 Task: Find connections with filter location San Salvador de Jujuy with filter topic #Automationwith filter profile language Potuguese with filter current company Taj Hotels with filter school Kolkata Jobs with filter industry Leather Product Manufacturing with filter service category Product Marketing with filter keywords title Data Analyst
Action: Mouse moved to (549, 110)
Screenshot: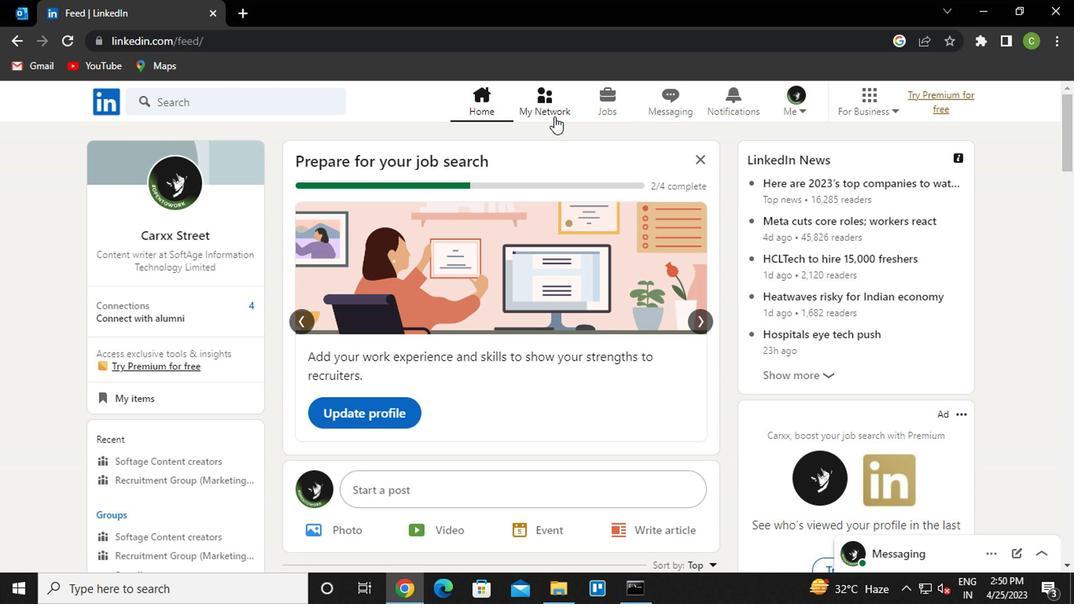 
Action: Mouse pressed left at (549, 110)
Screenshot: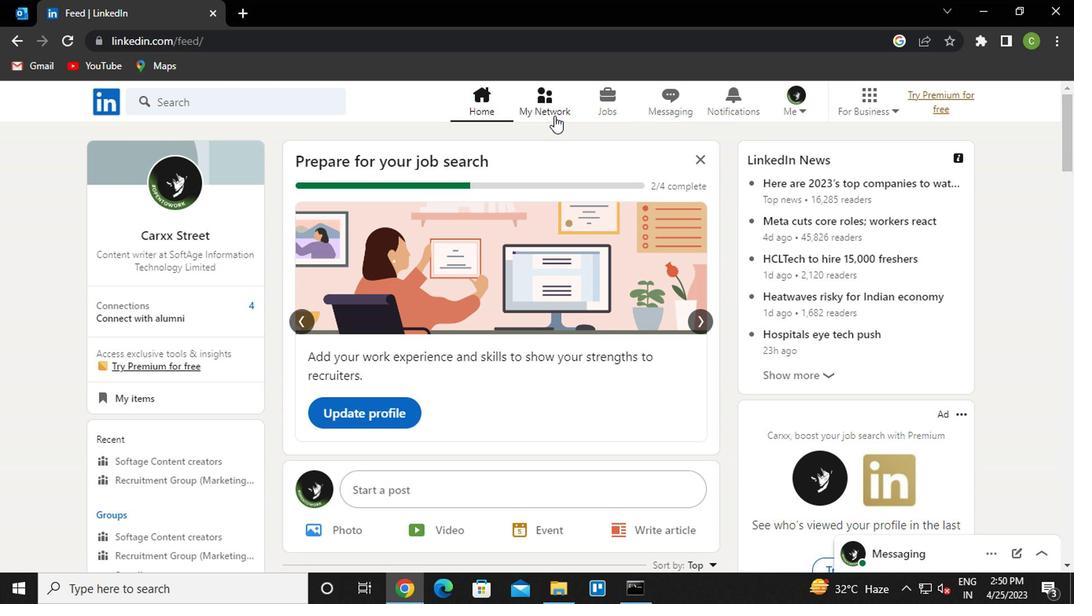 
Action: Mouse moved to (222, 191)
Screenshot: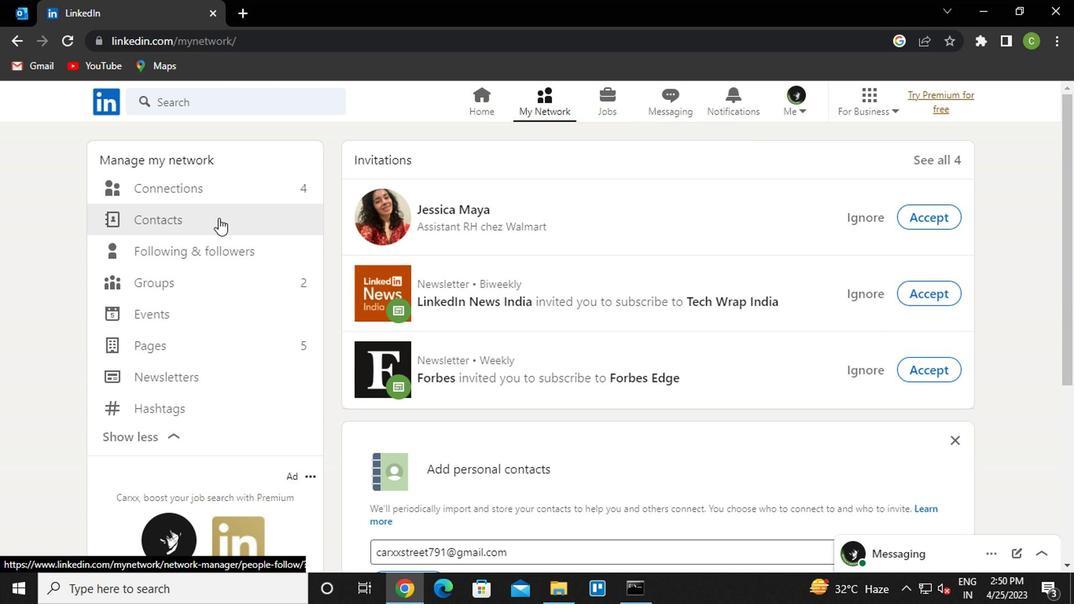 
Action: Mouse pressed left at (222, 191)
Screenshot: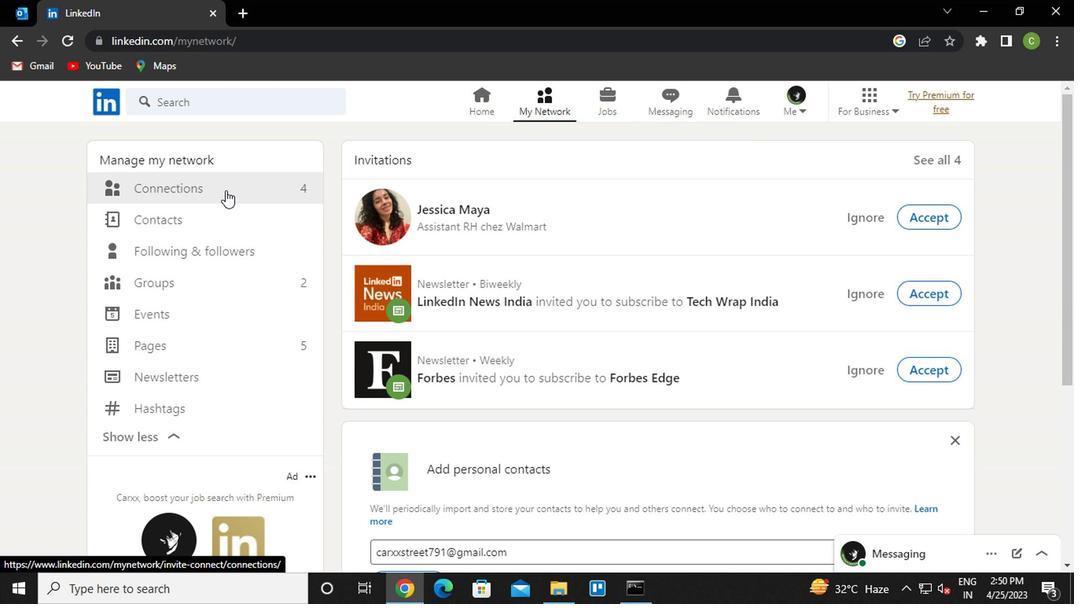 
Action: Mouse moved to (636, 193)
Screenshot: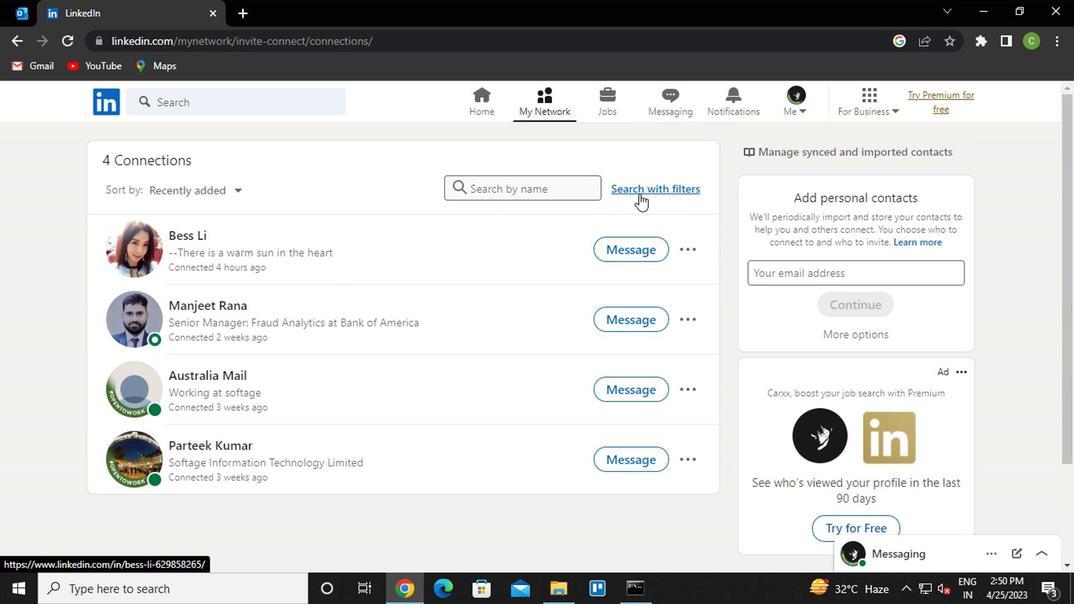 
Action: Mouse pressed left at (636, 193)
Screenshot: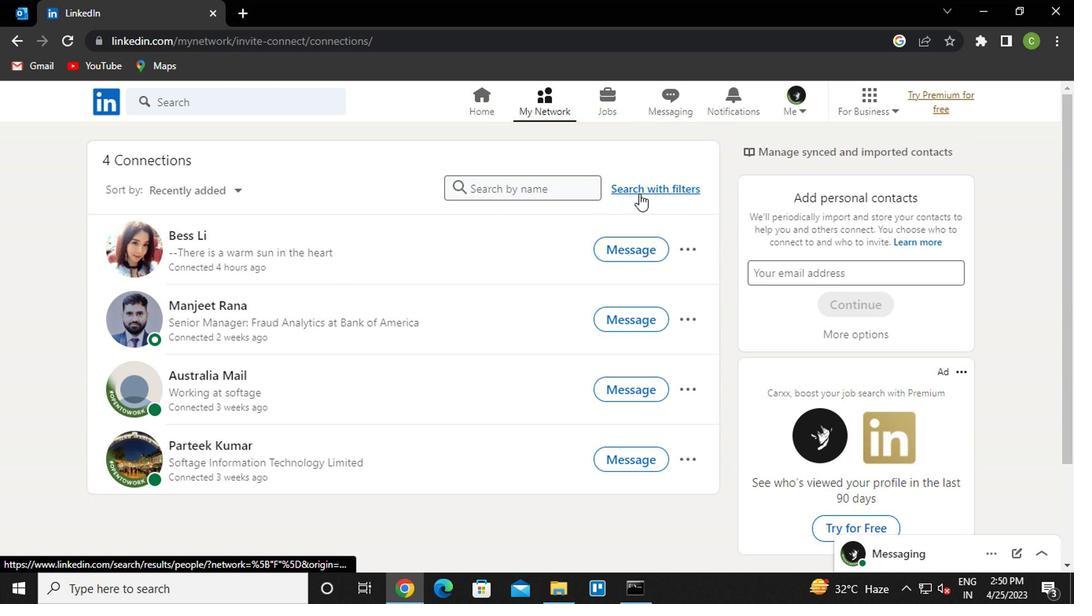 
Action: Mouse moved to (531, 152)
Screenshot: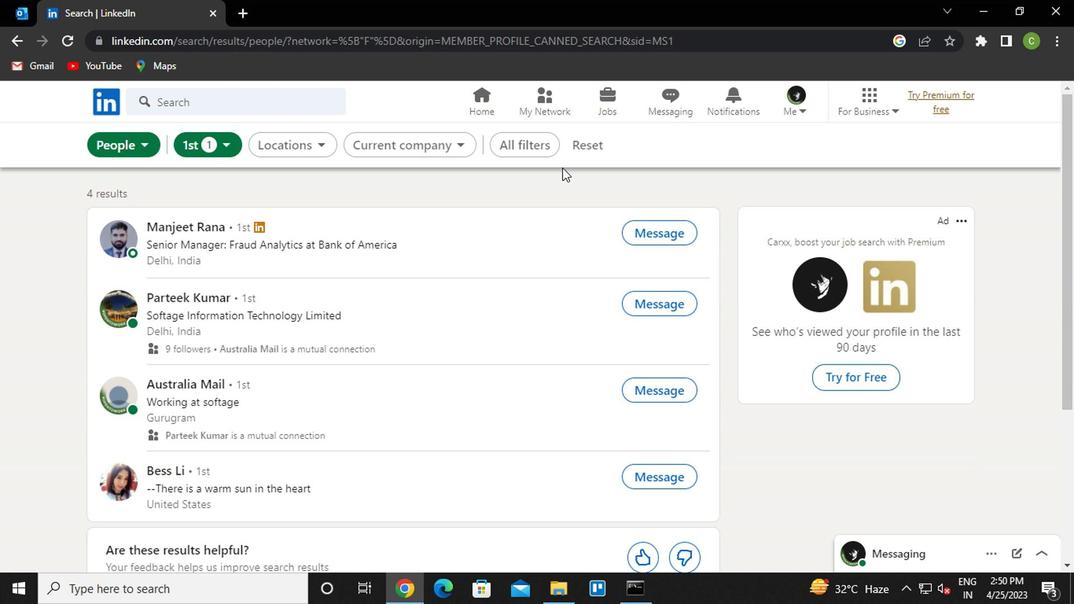 
Action: Mouse pressed left at (531, 152)
Screenshot: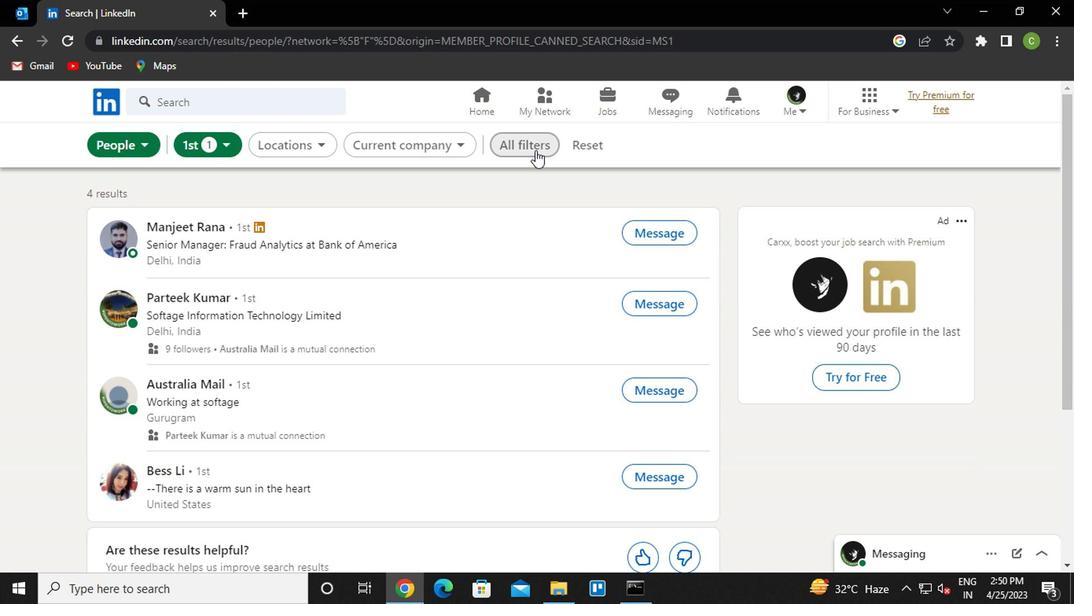 
Action: Mouse moved to (762, 376)
Screenshot: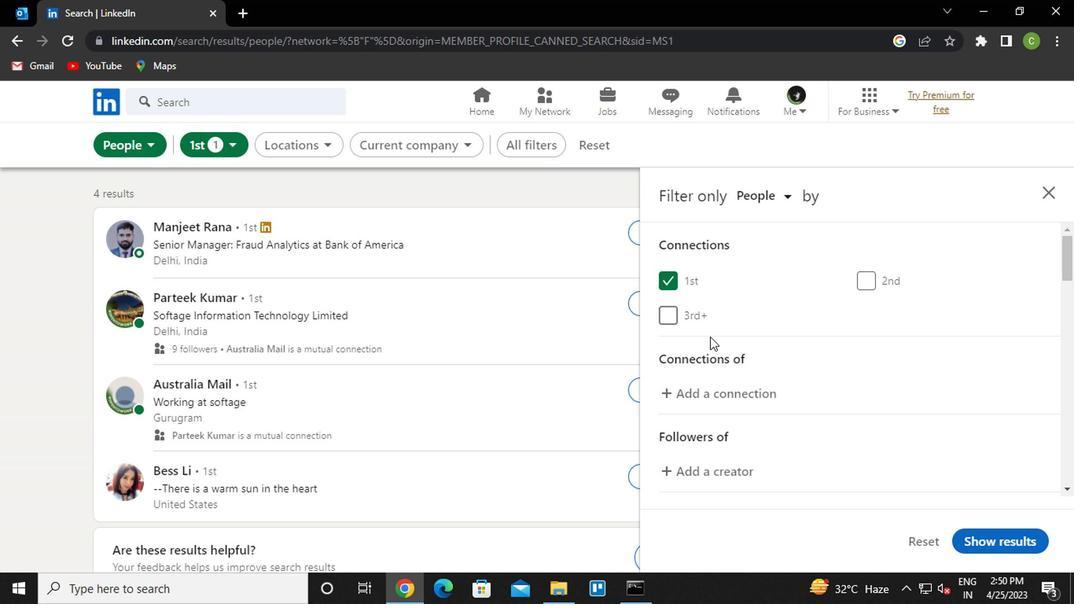 
Action: Mouse scrolled (762, 374) with delta (0, -1)
Screenshot: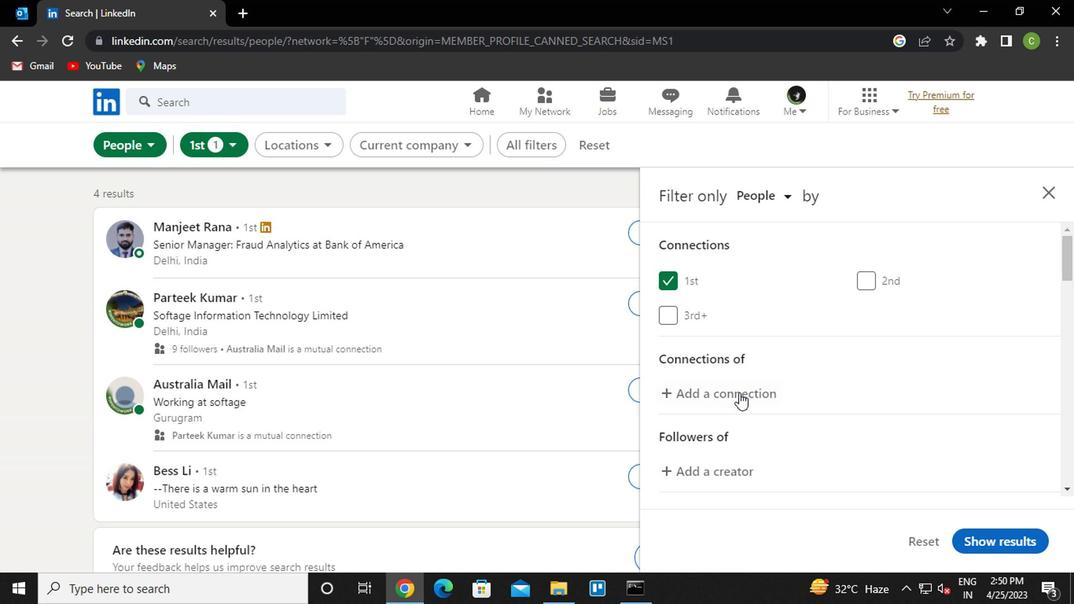 
Action: Mouse scrolled (762, 374) with delta (0, -1)
Screenshot: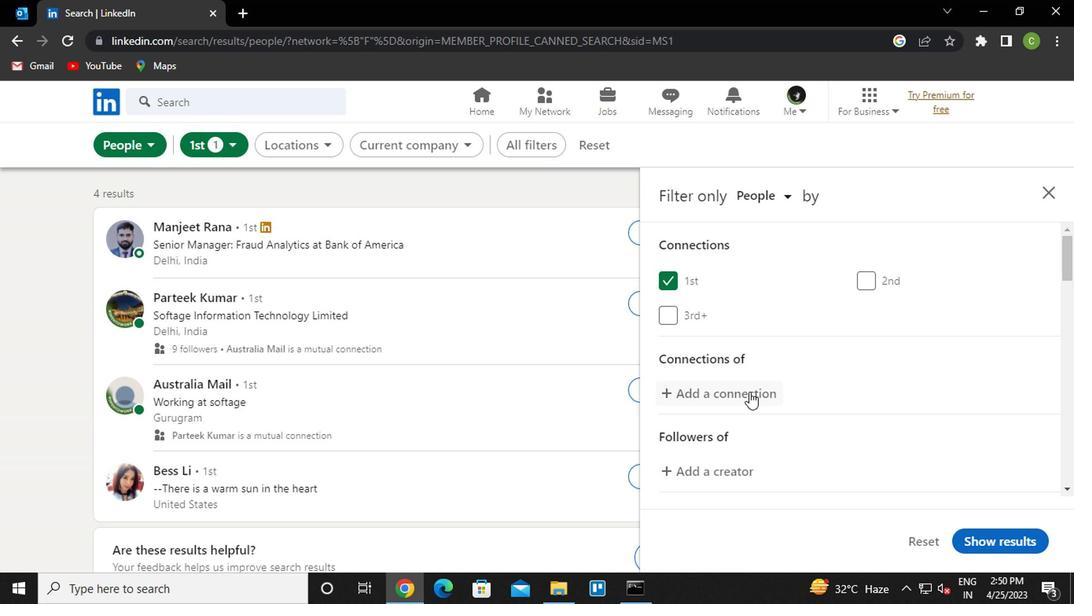 
Action: Mouse moved to (762, 374)
Screenshot: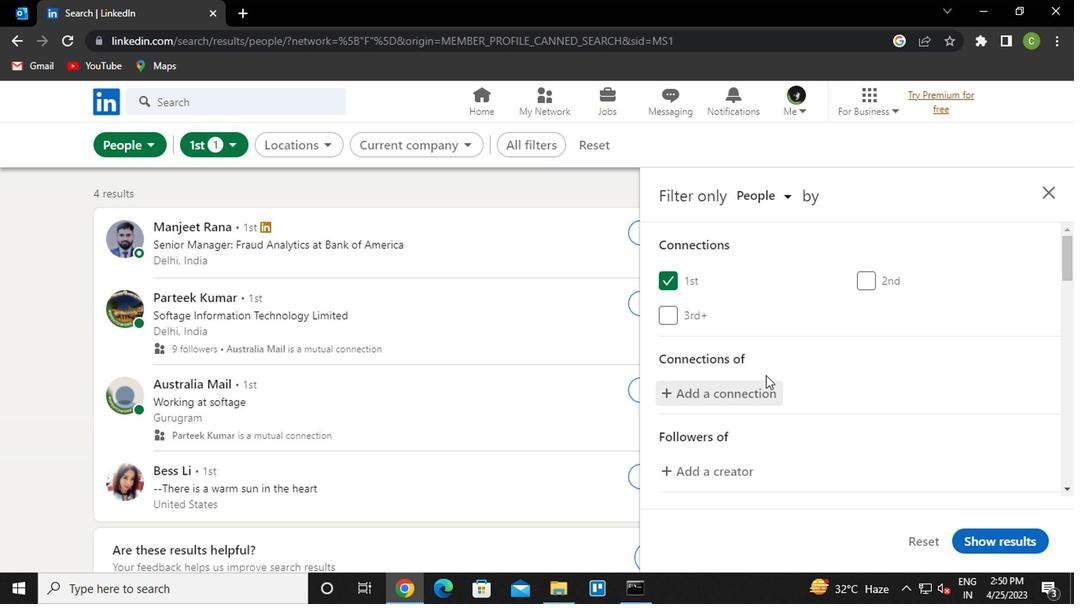 
Action: Mouse scrolled (762, 374) with delta (0, 0)
Screenshot: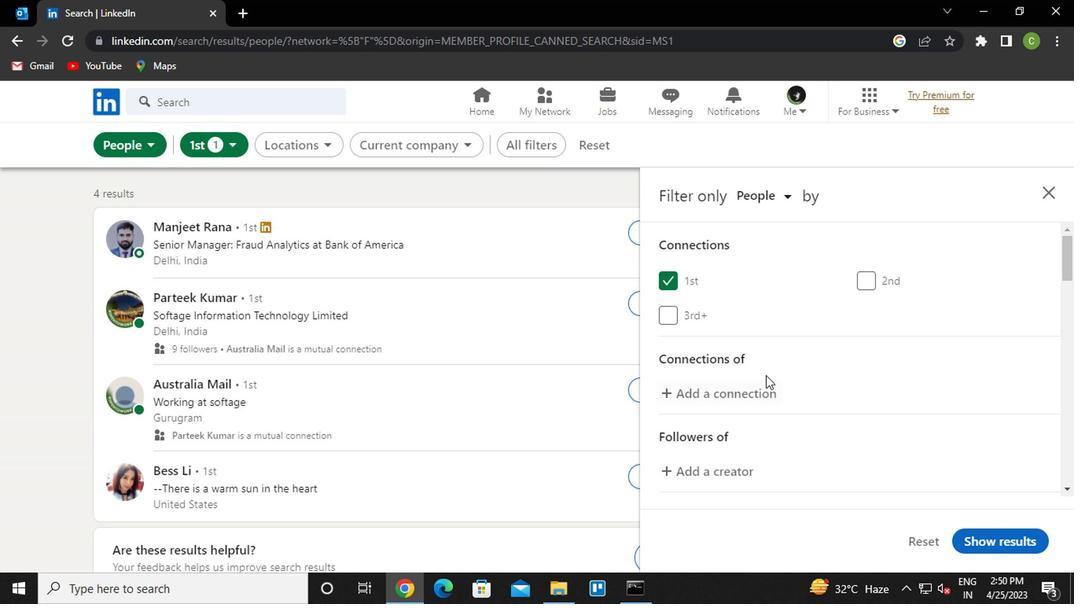 
Action: Mouse moved to (899, 390)
Screenshot: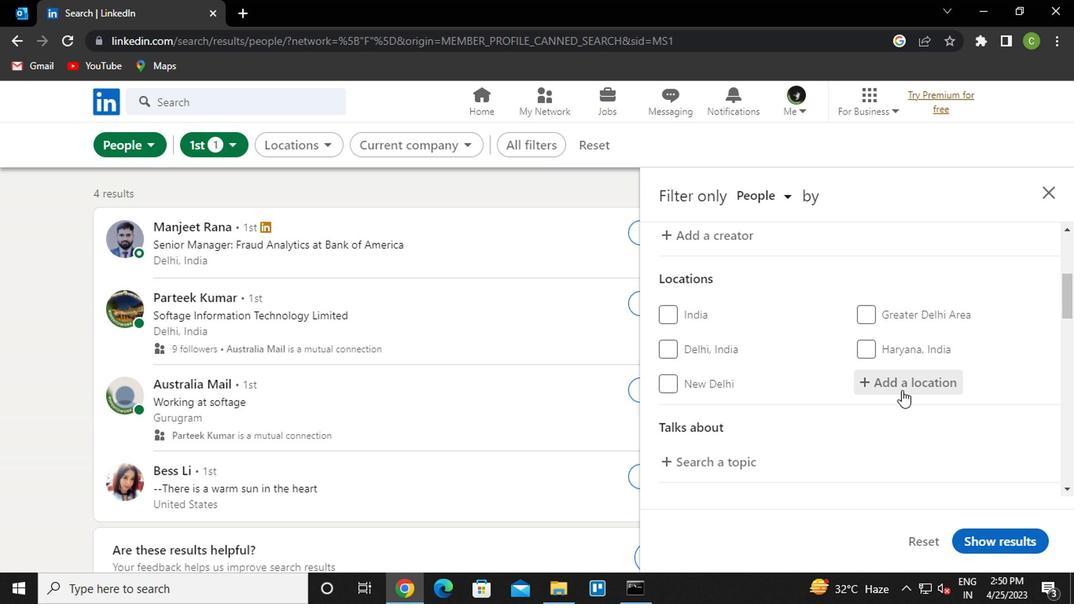
Action: Mouse pressed left at (899, 390)
Screenshot: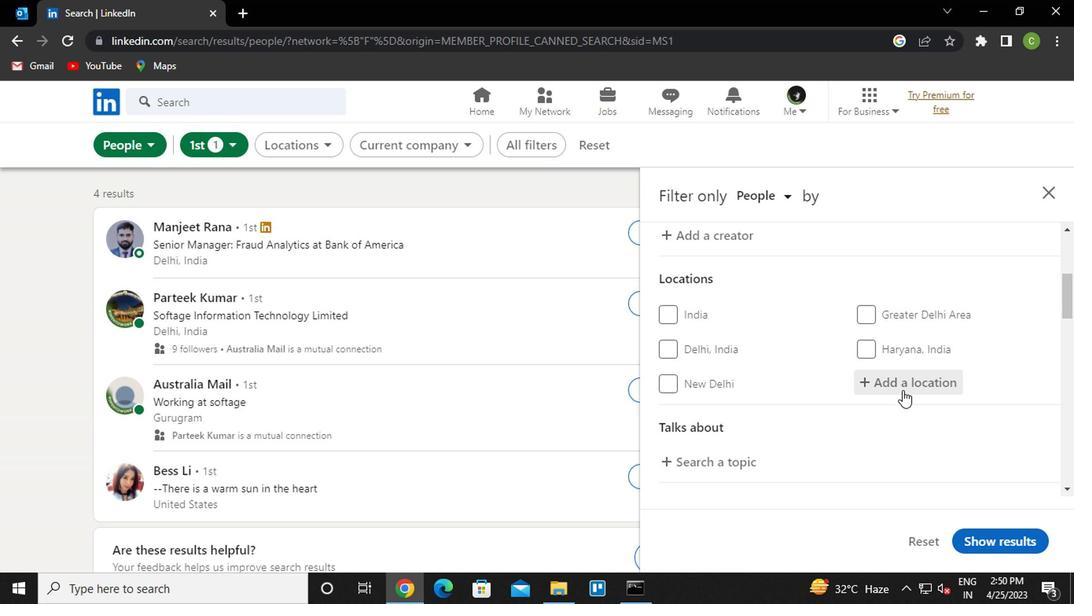 
Action: Mouse moved to (725, 505)
Screenshot: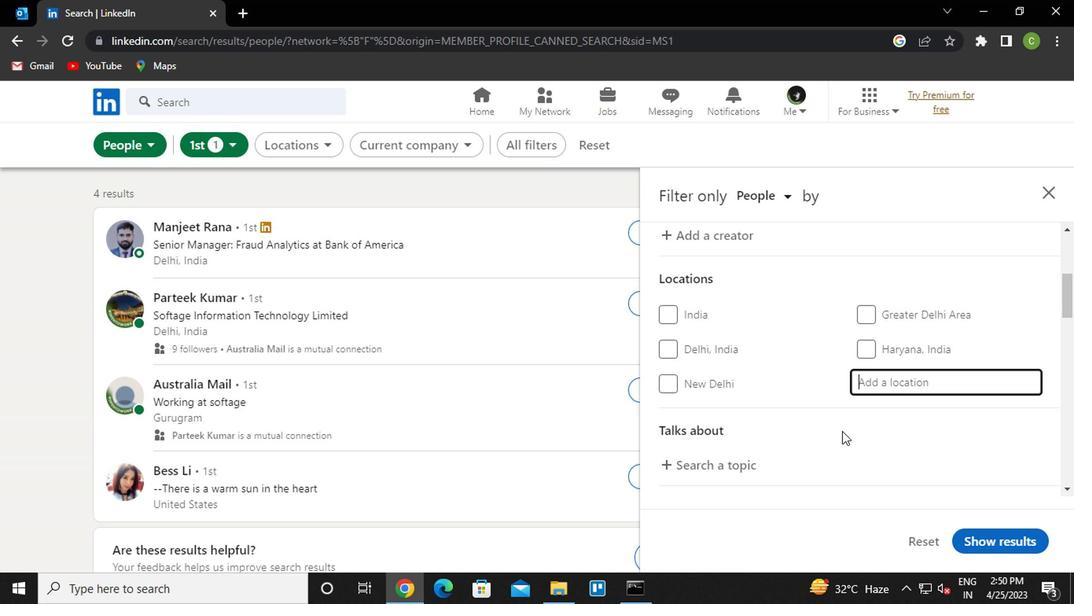 
Action: Key pressed san<Key.space>salva<Key.down><Key.enter>
Screenshot: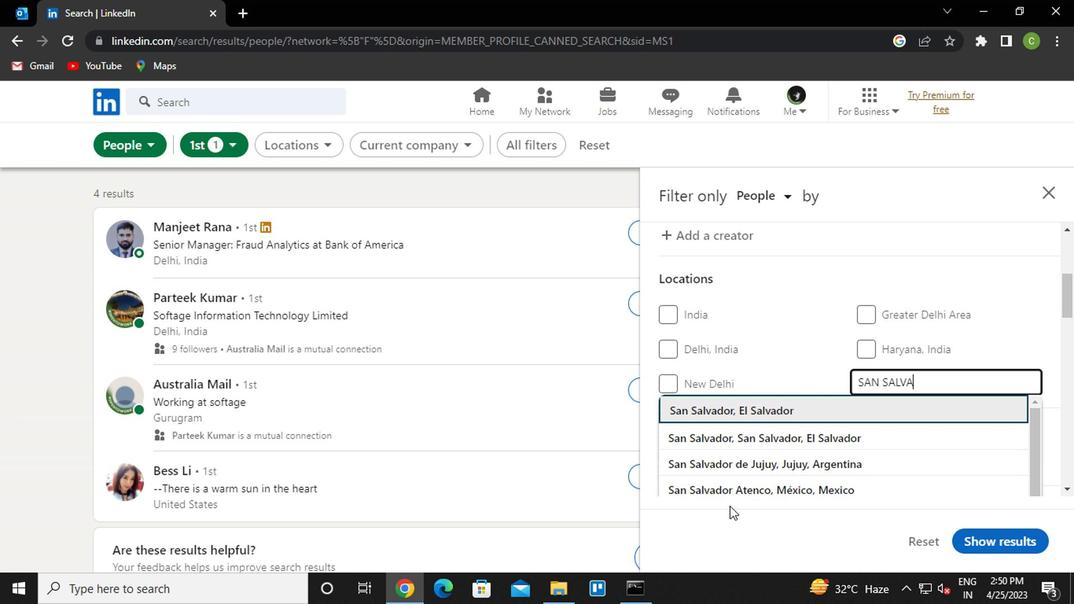 
Action: Mouse moved to (803, 447)
Screenshot: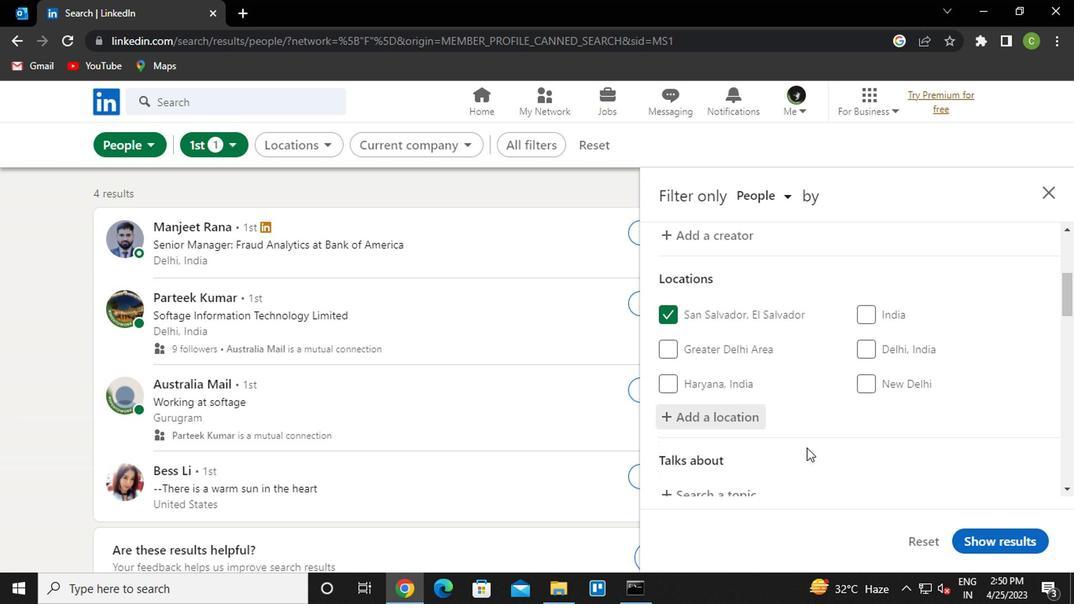 
Action: Mouse scrolled (803, 446) with delta (0, 0)
Screenshot: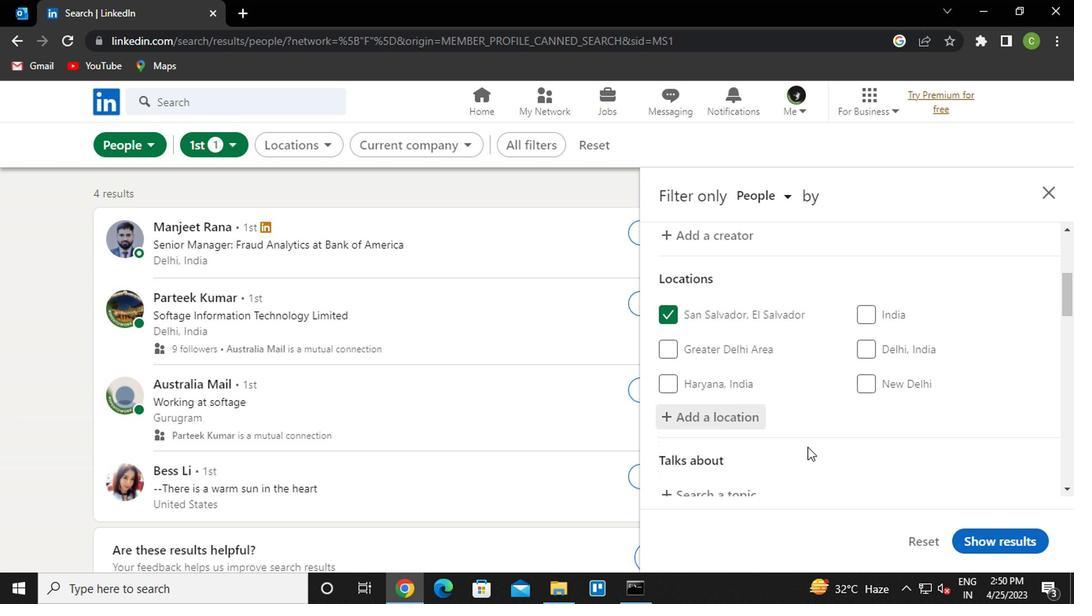 
Action: Mouse moved to (708, 414)
Screenshot: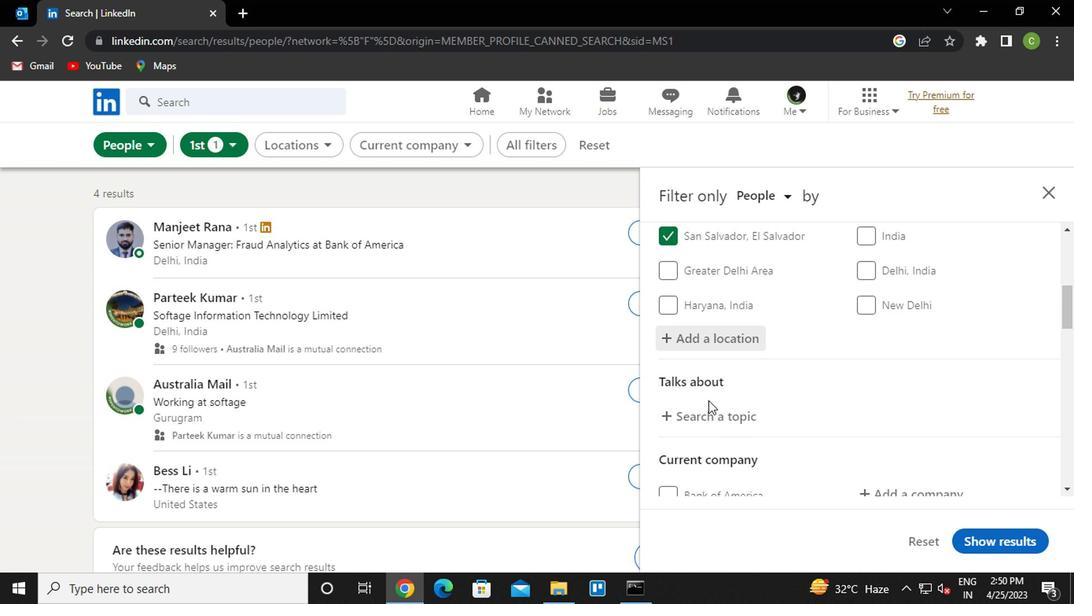 
Action: Mouse pressed left at (708, 414)
Screenshot: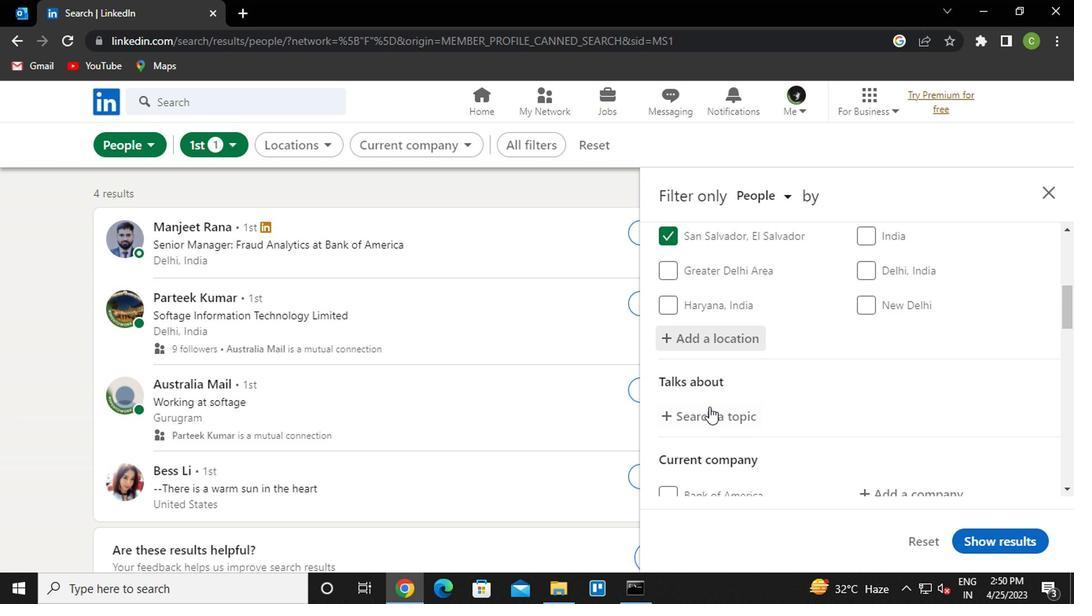 
Action: Mouse moved to (694, 425)
Screenshot: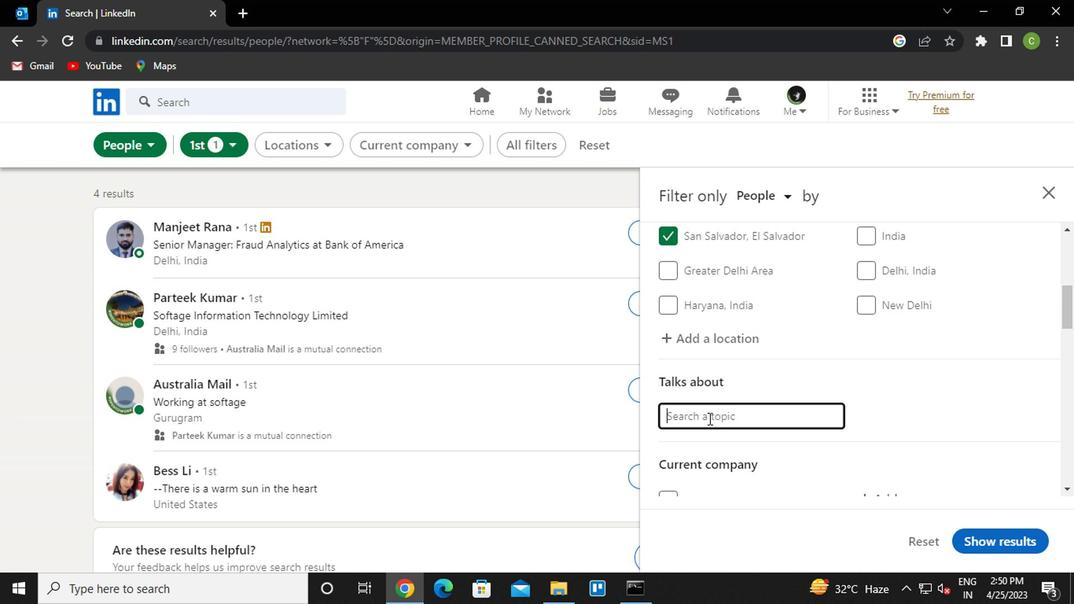 
Action: Key pressed <Key.caps_lock>
Screenshot: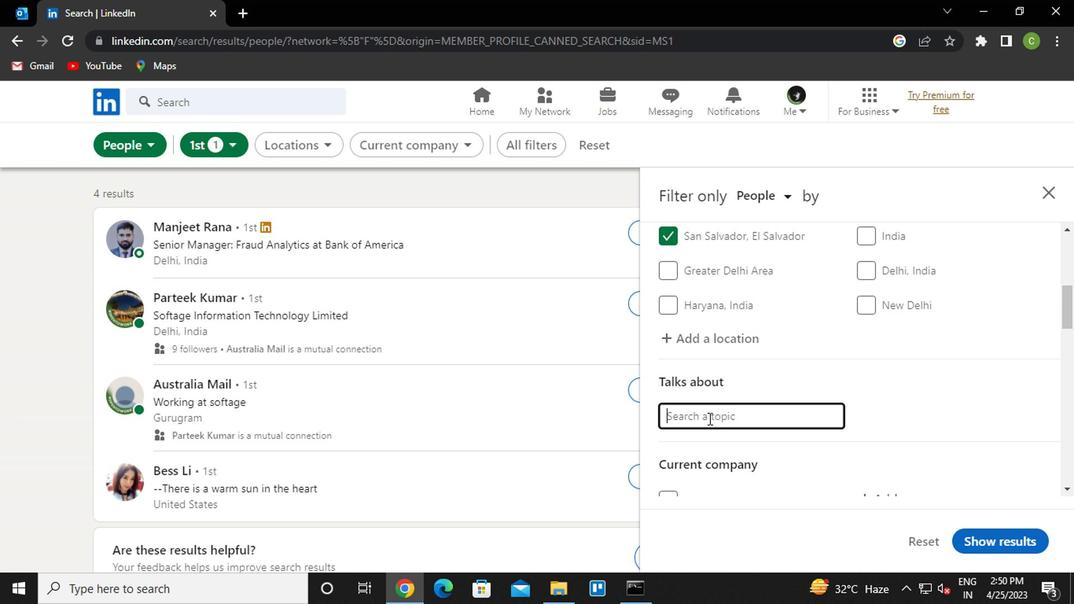 
Action: Mouse moved to (691, 427)
Screenshot: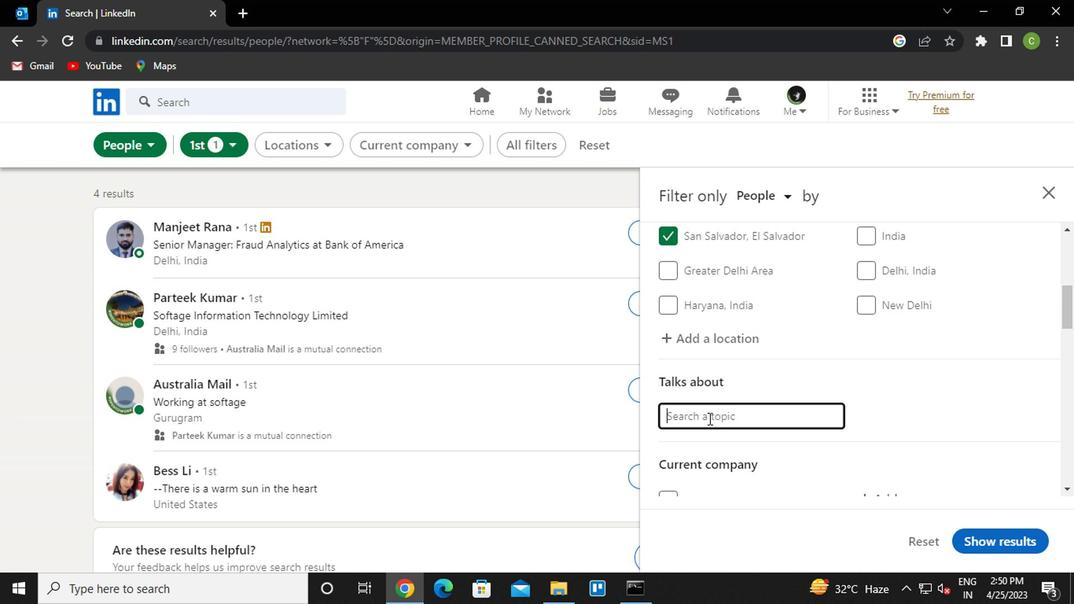 
Action: Key pressed automation<Key.down><Key.enter>
Screenshot: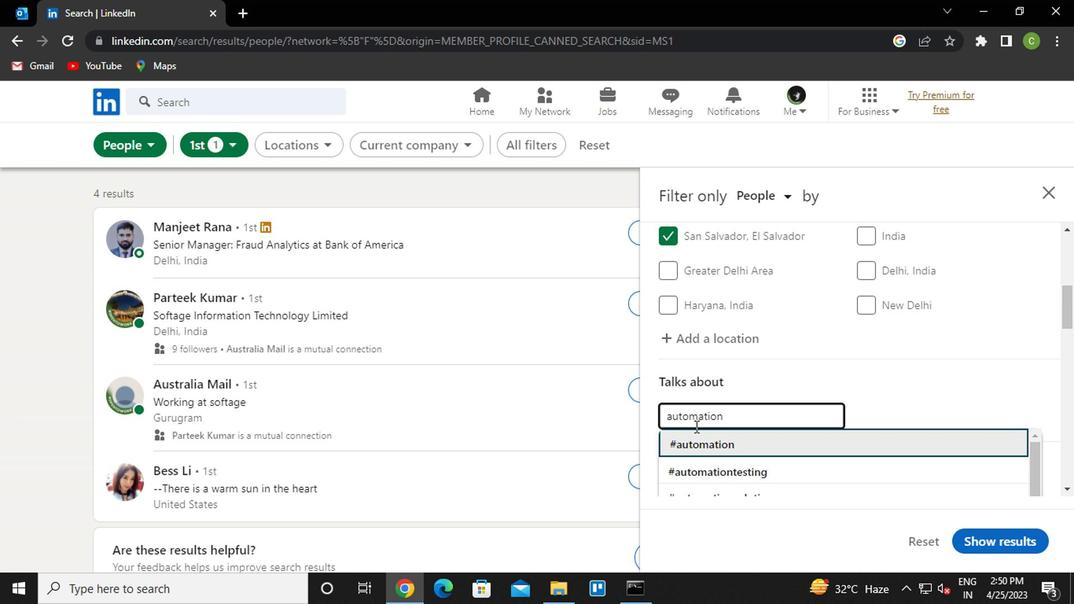 
Action: Mouse moved to (786, 420)
Screenshot: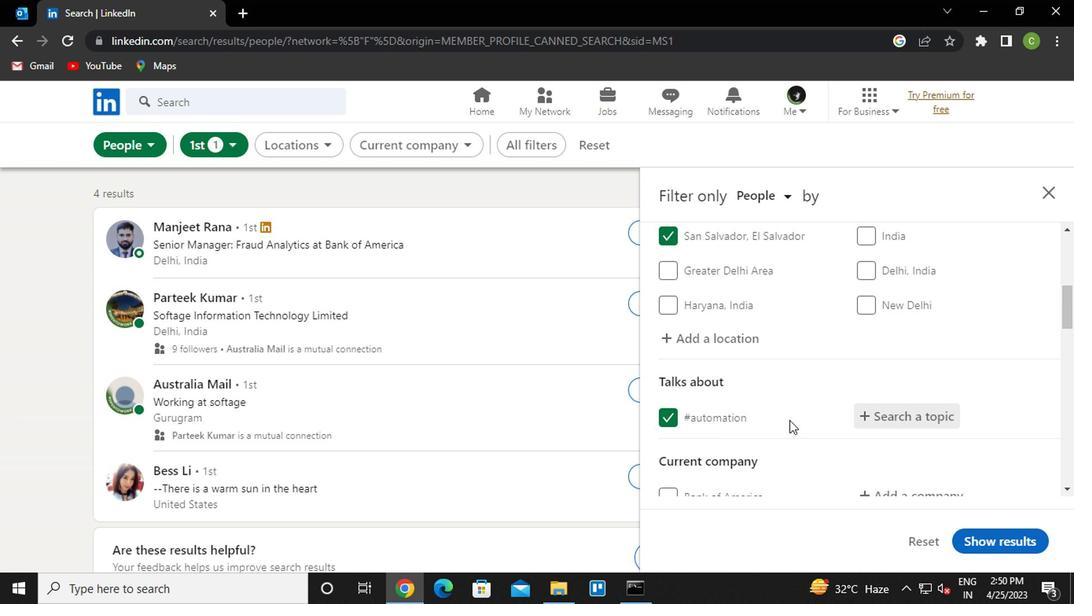 
Action: Mouse scrolled (786, 419) with delta (0, 0)
Screenshot: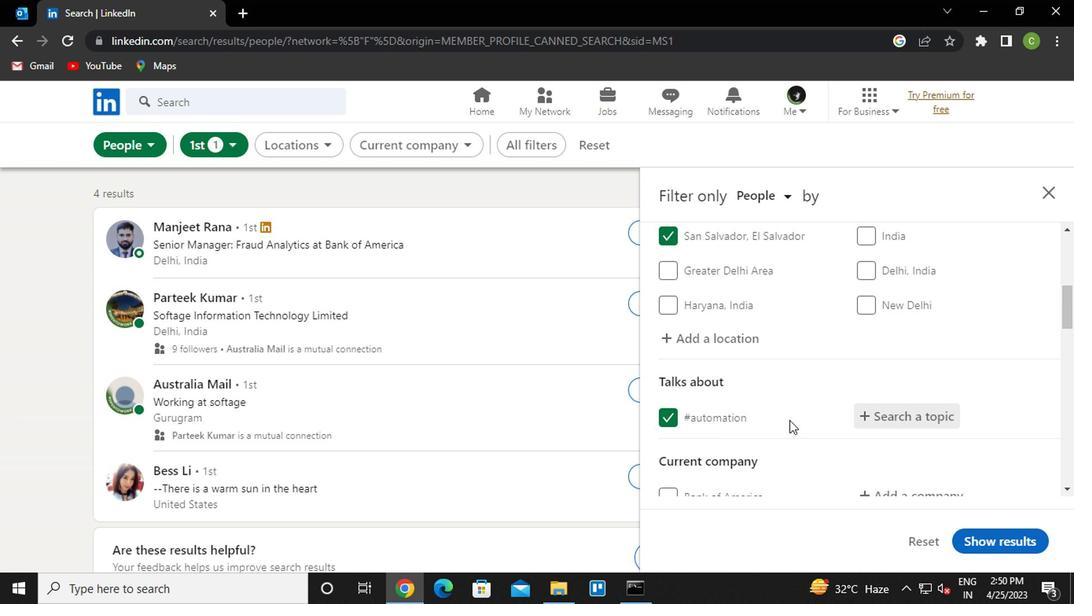 
Action: Mouse moved to (787, 420)
Screenshot: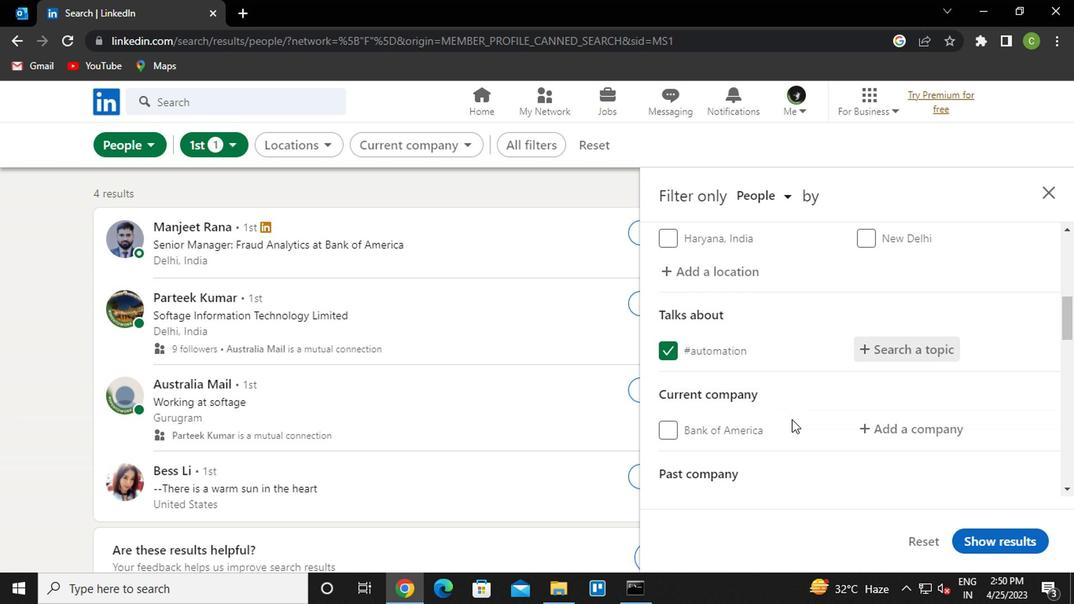 
Action: Mouse scrolled (787, 419) with delta (0, 0)
Screenshot: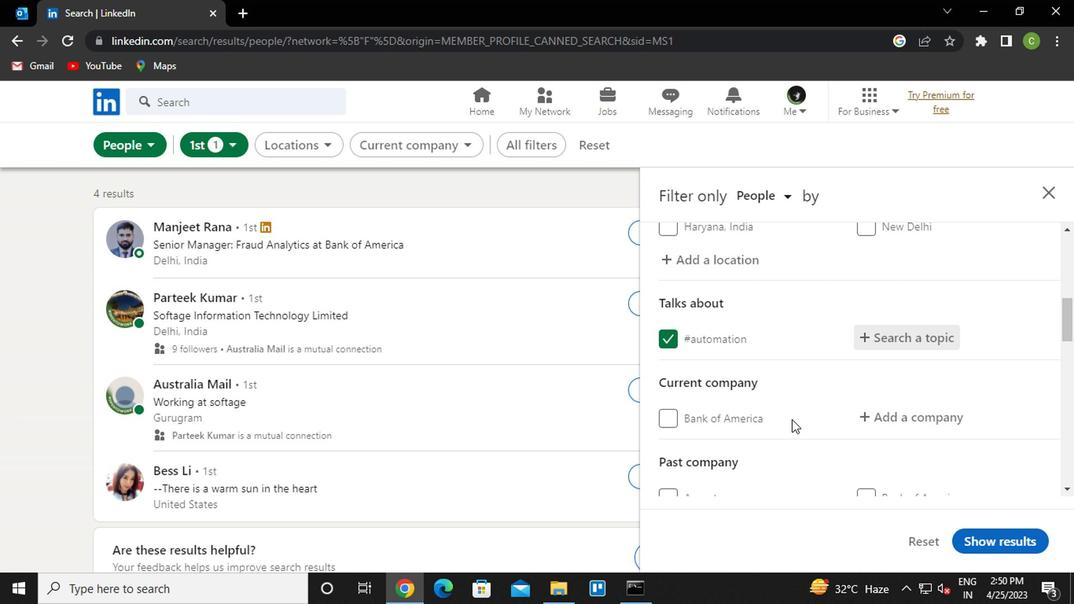 
Action: Mouse moved to (910, 344)
Screenshot: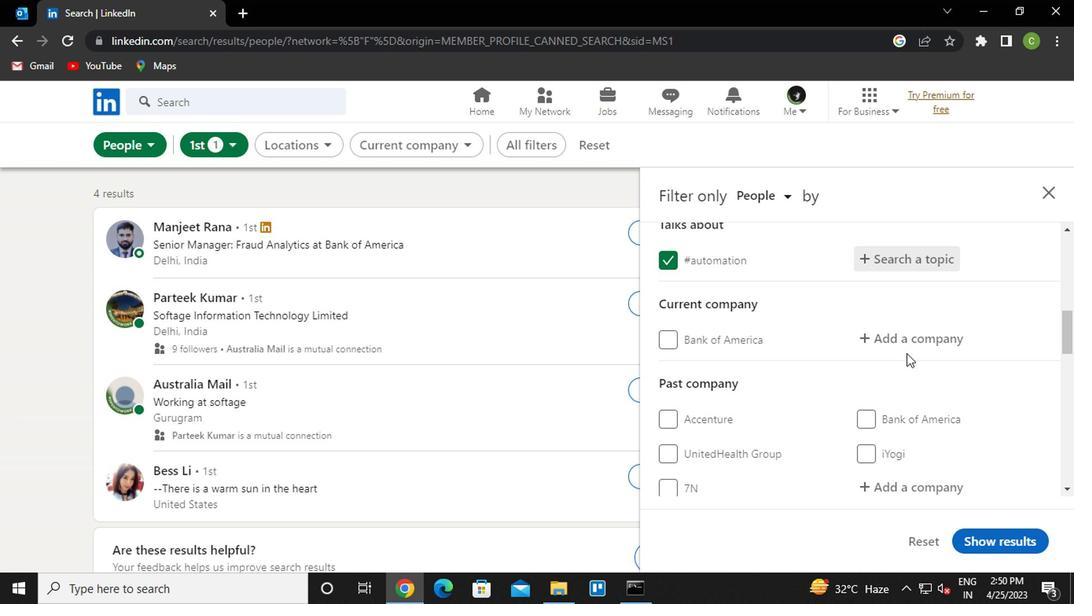 
Action: Mouse pressed left at (910, 344)
Screenshot: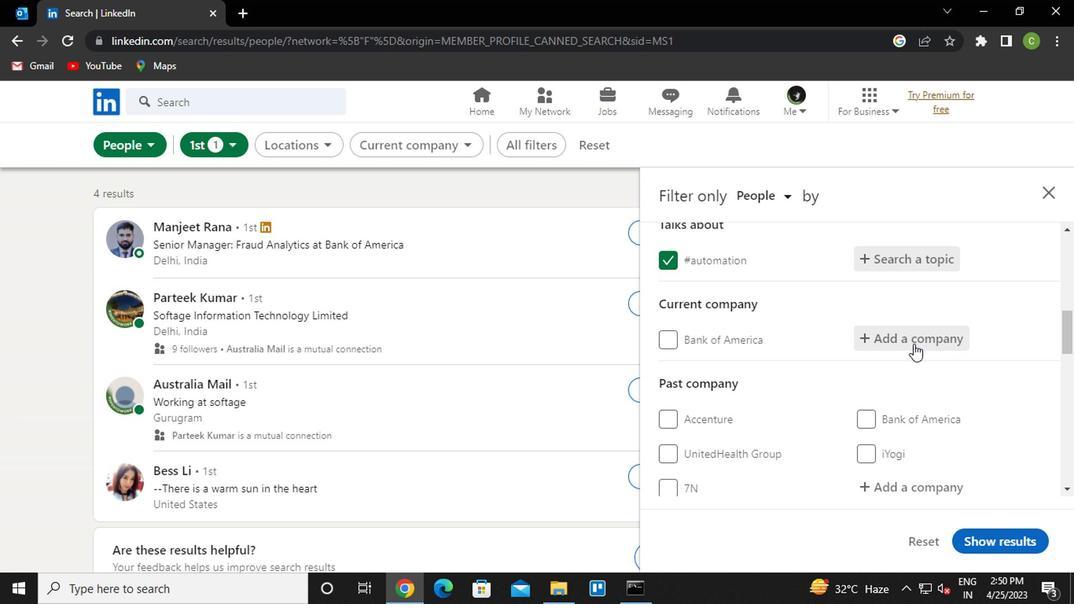 
Action: Mouse moved to (888, 358)
Screenshot: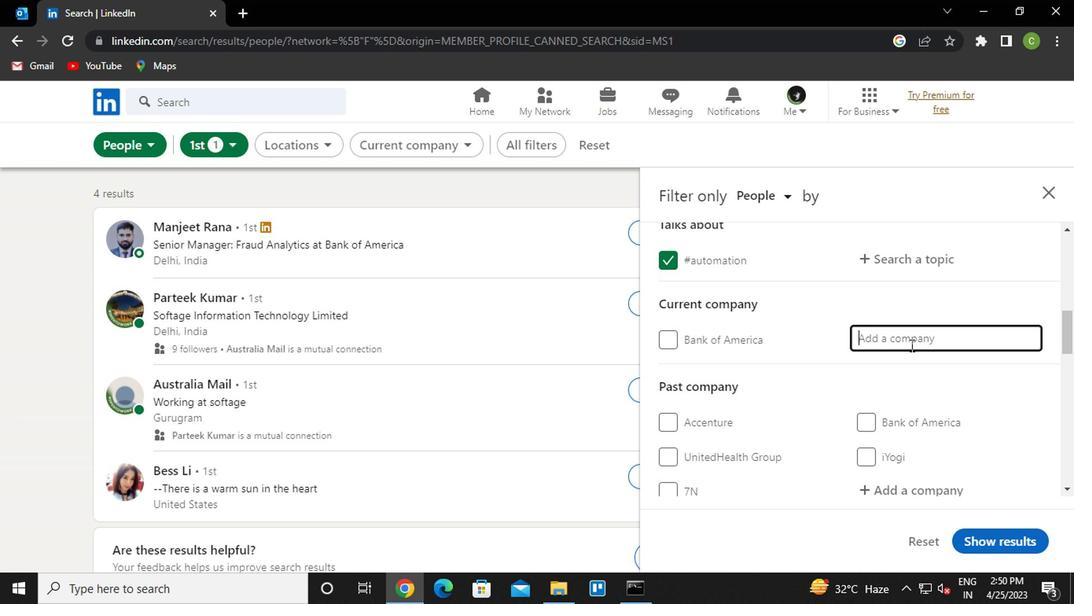 
Action: Key pressed taj<Key.space>hote<Key.down><Key.enter>
Screenshot: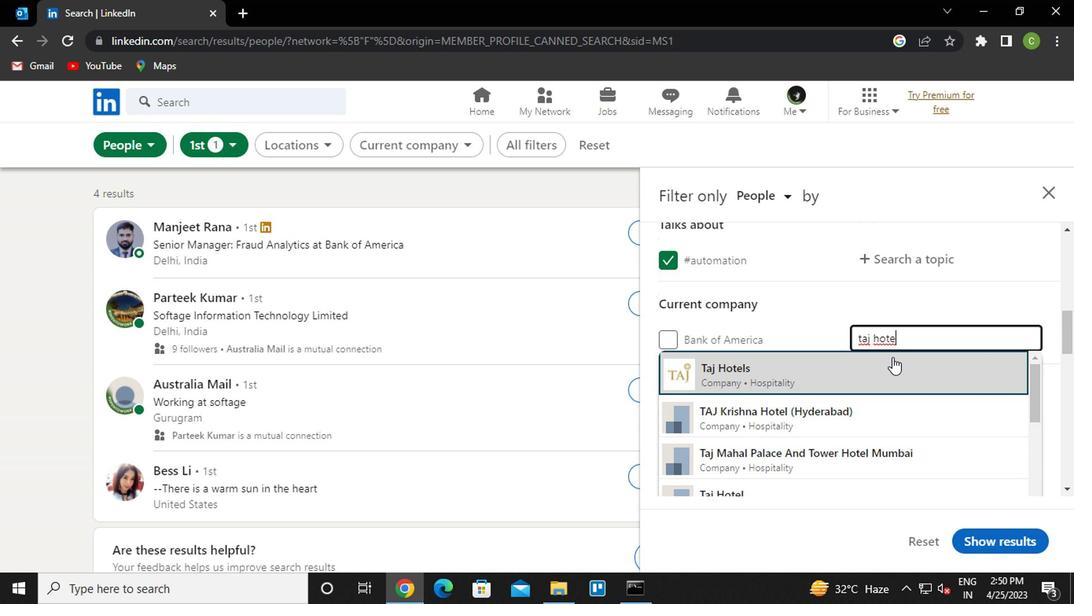 
Action: Mouse moved to (890, 369)
Screenshot: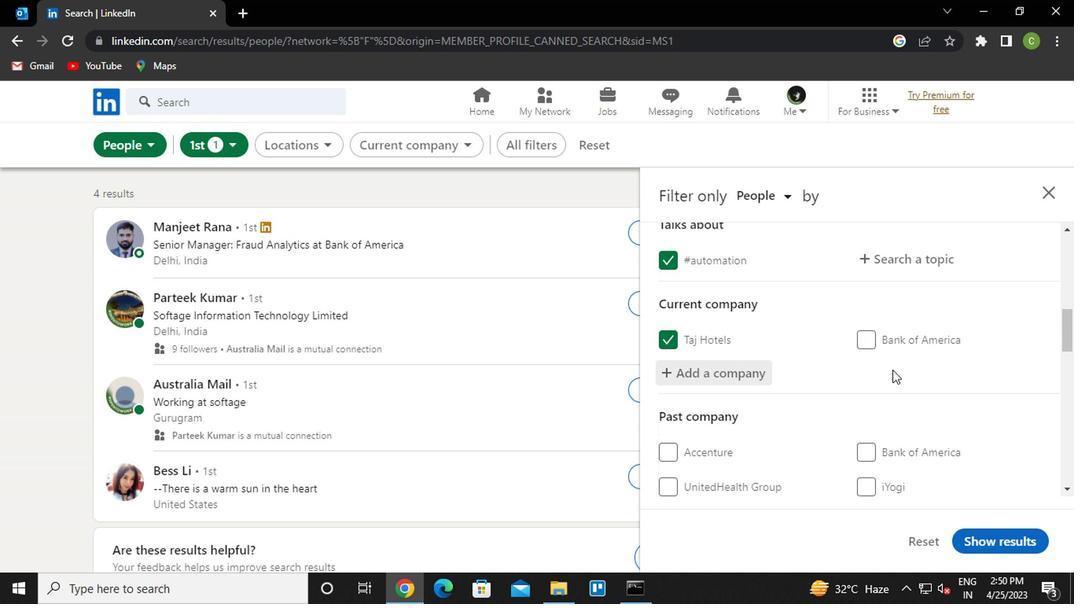 
Action: Mouse scrolled (890, 368) with delta (0, -1)
Screenshot: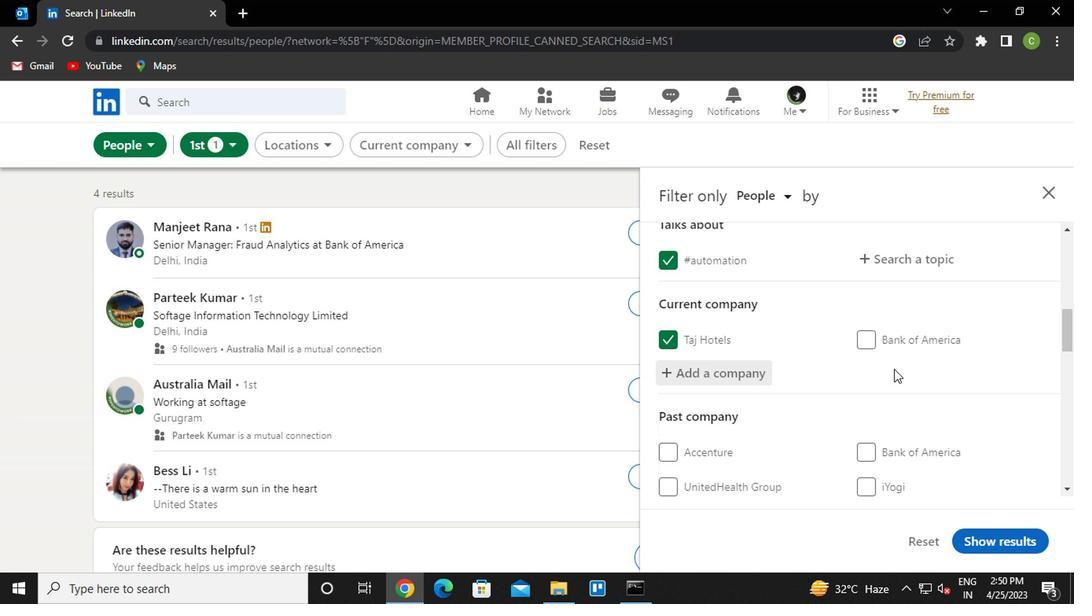 
Action: Mouse moved to (805, 432)
Screenshot: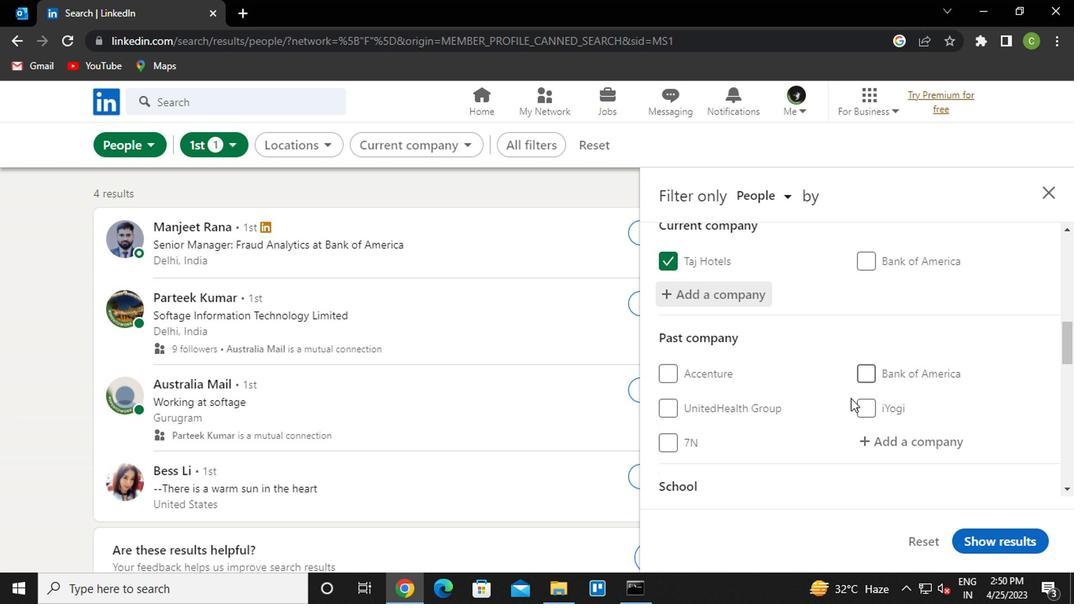 
Action: Mouse scrolled (805, 431) with delta (0, 0)
Screenshot: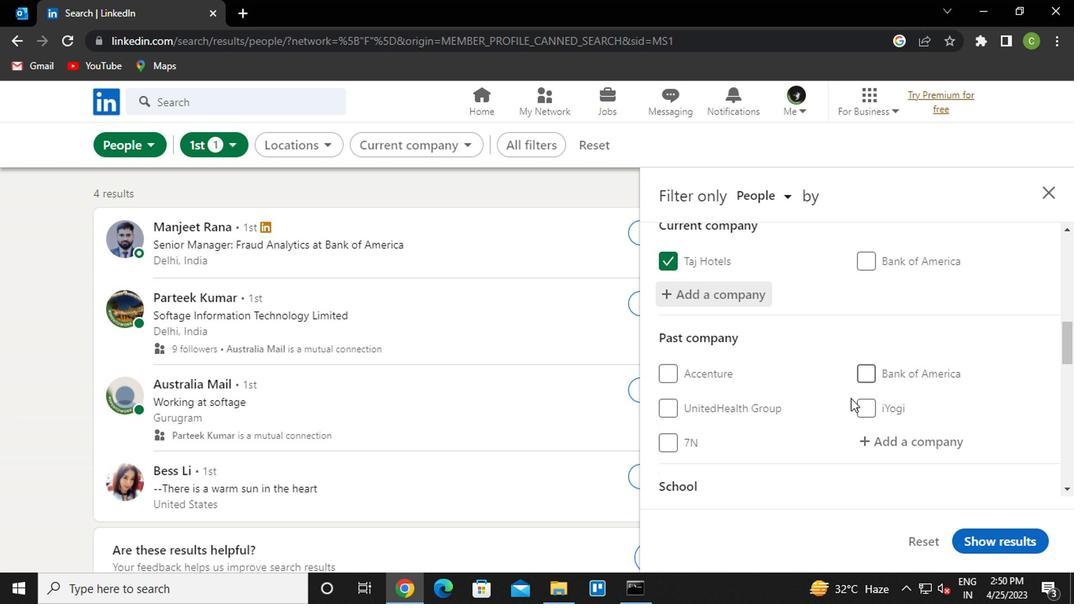 
Action: Mouse moved to (803, 433)
Screenshot: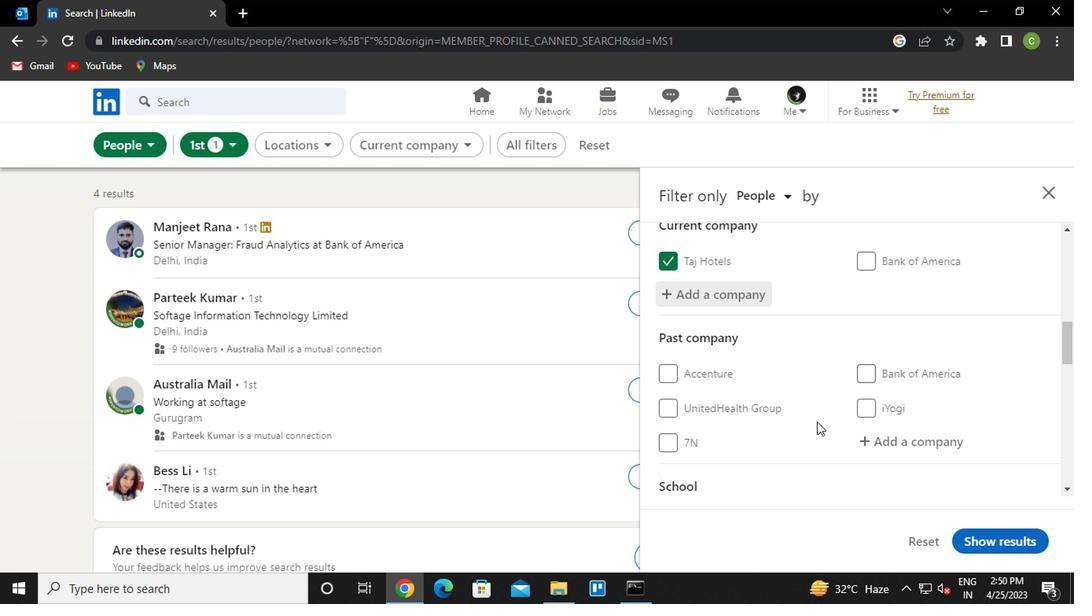
Action: Mouse scrolled (803, 433) with delta (0, 0)
Screenshot: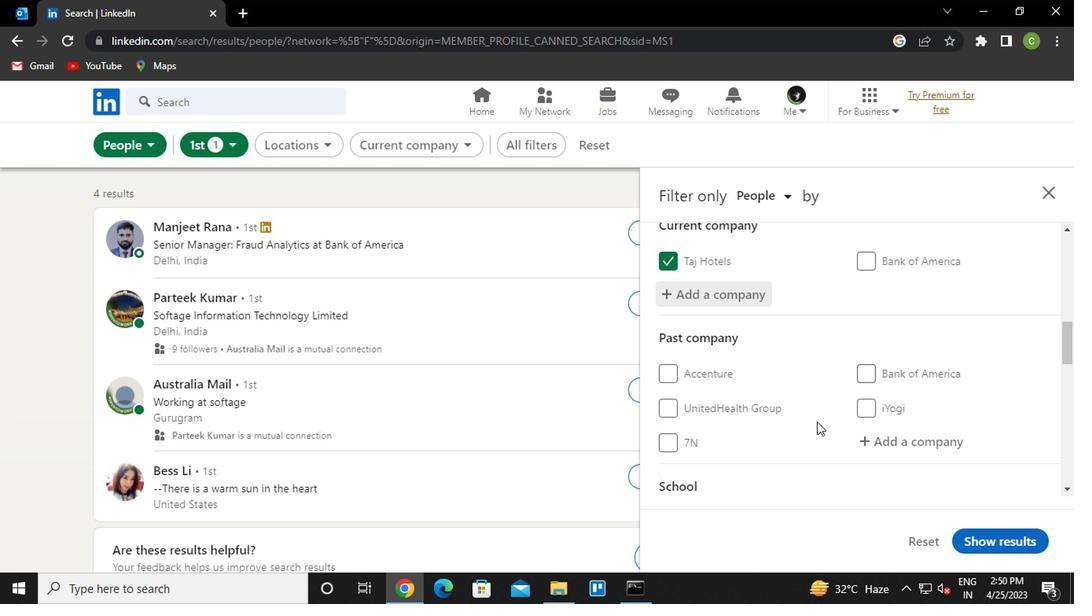 
Action: Mouse moved to (756, 428)
Screenshot: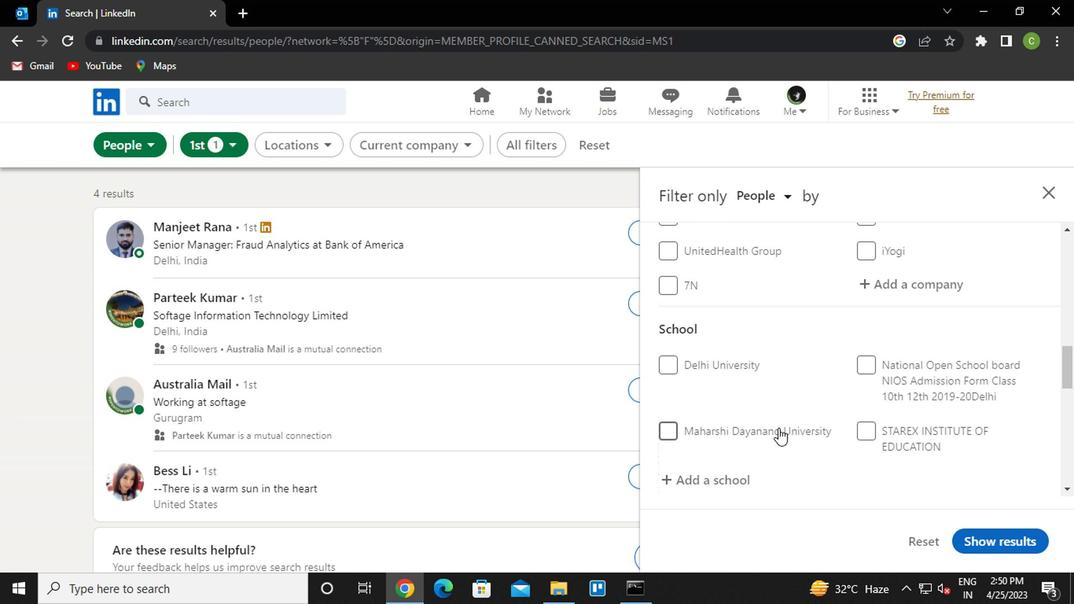 
Action: Mouse scrolled (756, 427) with delta (0, 0)
Screenshot: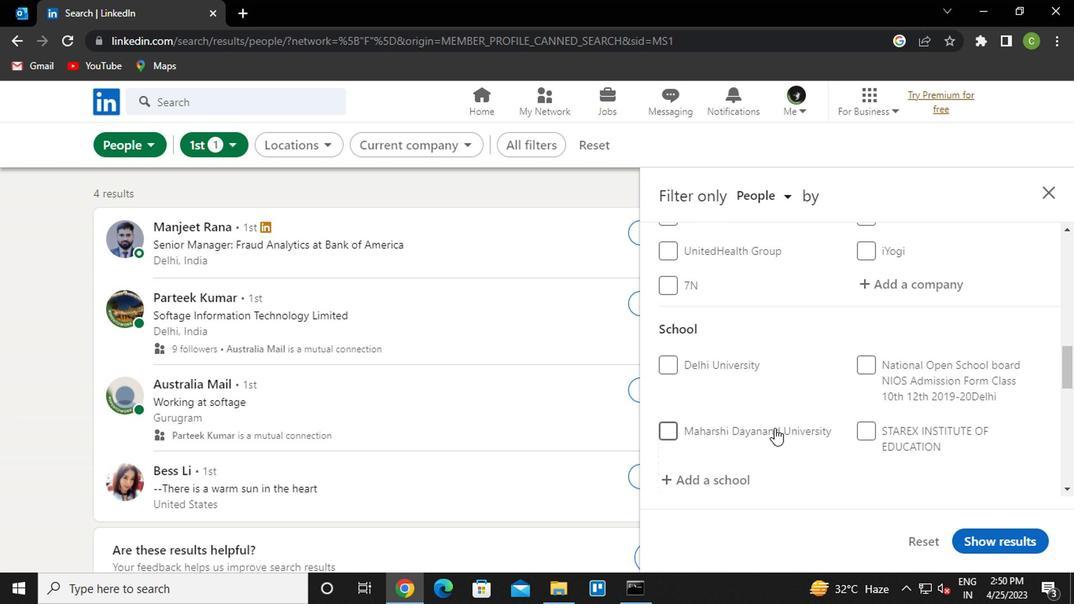 
Action: Mouse scrolled (756, 427) with delta (0, 0)
Screenshot: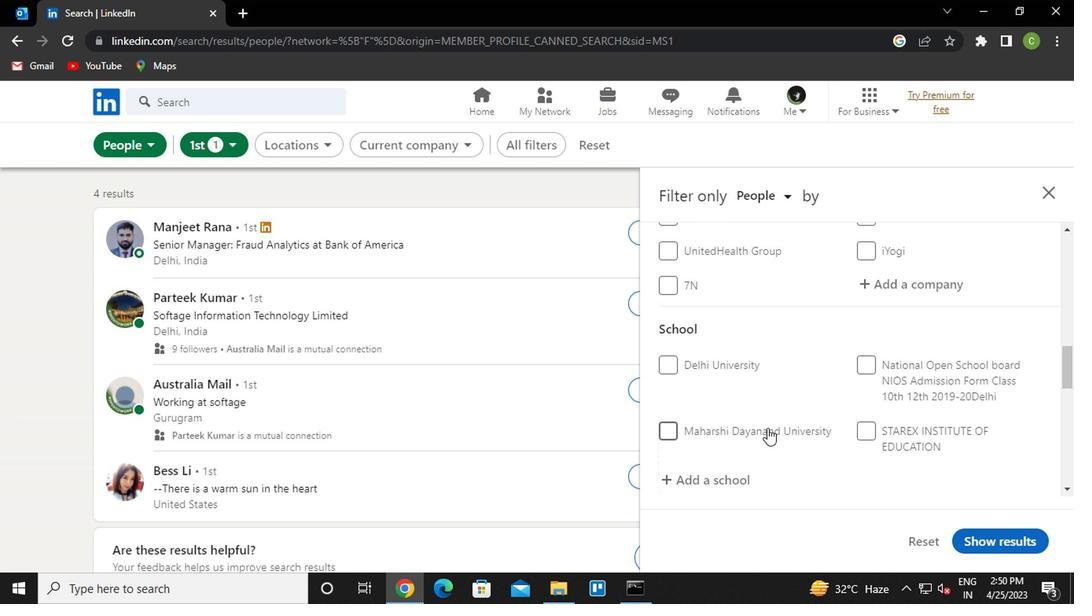 
Action: Mouse moved to (718, 329)
Screenshot: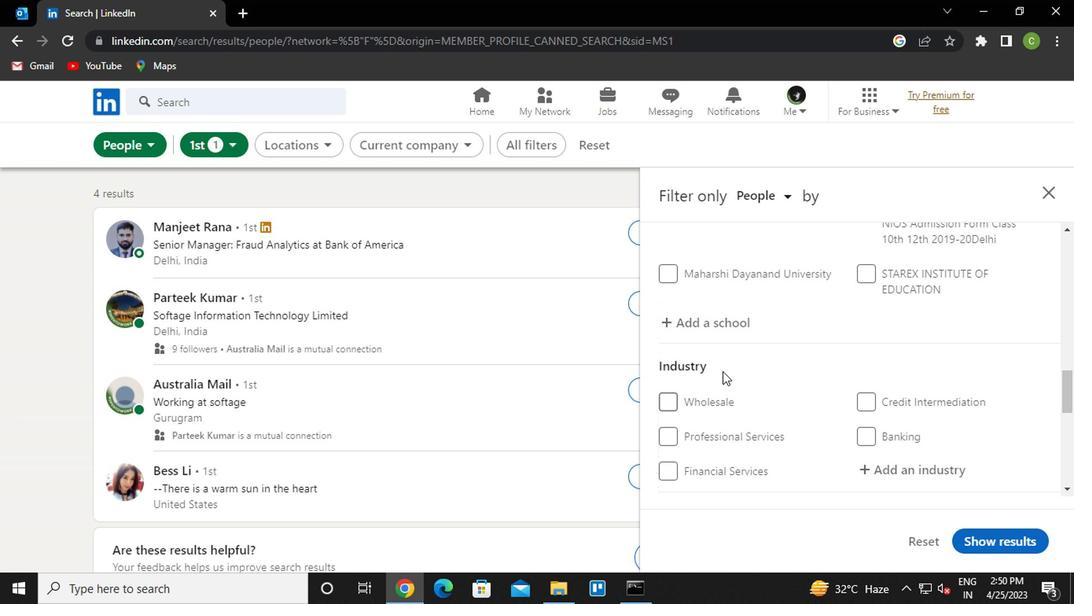 
Action: Mouse pressed left at (718, 329)
Screenshot: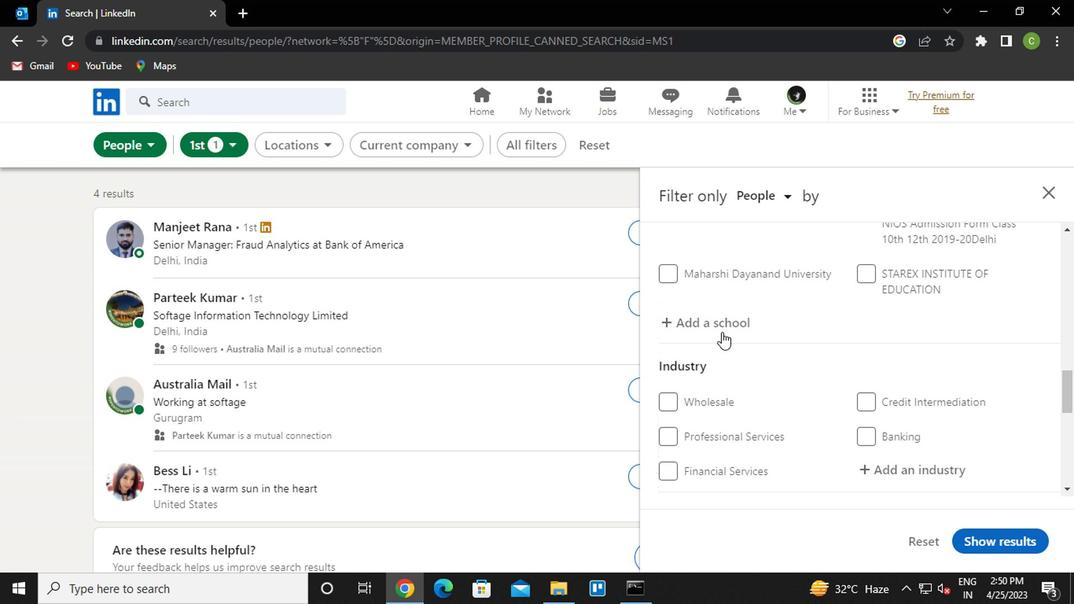 
Action: Key pressed <Key.caps_lock>k<Key.caps_lock>olkata<Key.down><Key.enter>
Screenshot: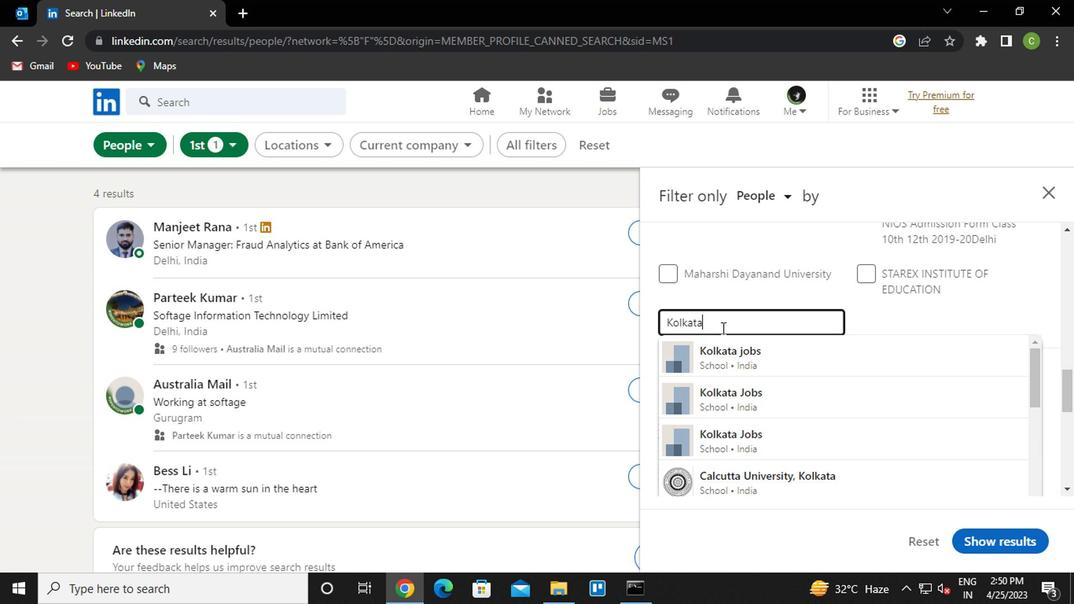
Action: Mouse moved to (903, 431)
Screenshot: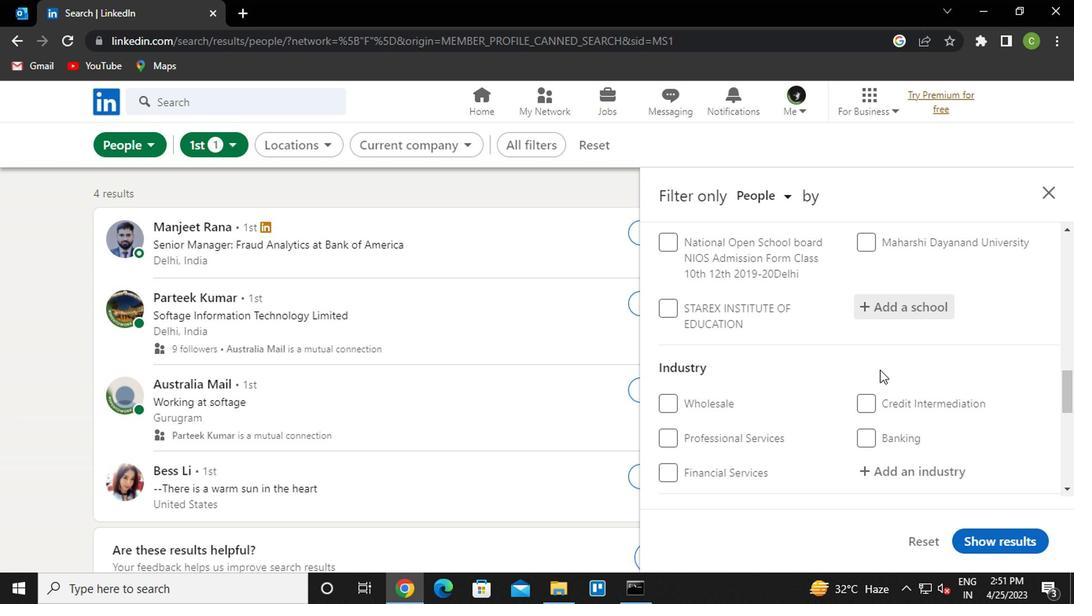 
Action: Mouse scrolled (903, 430) with delta (0, 0)
Screenshot: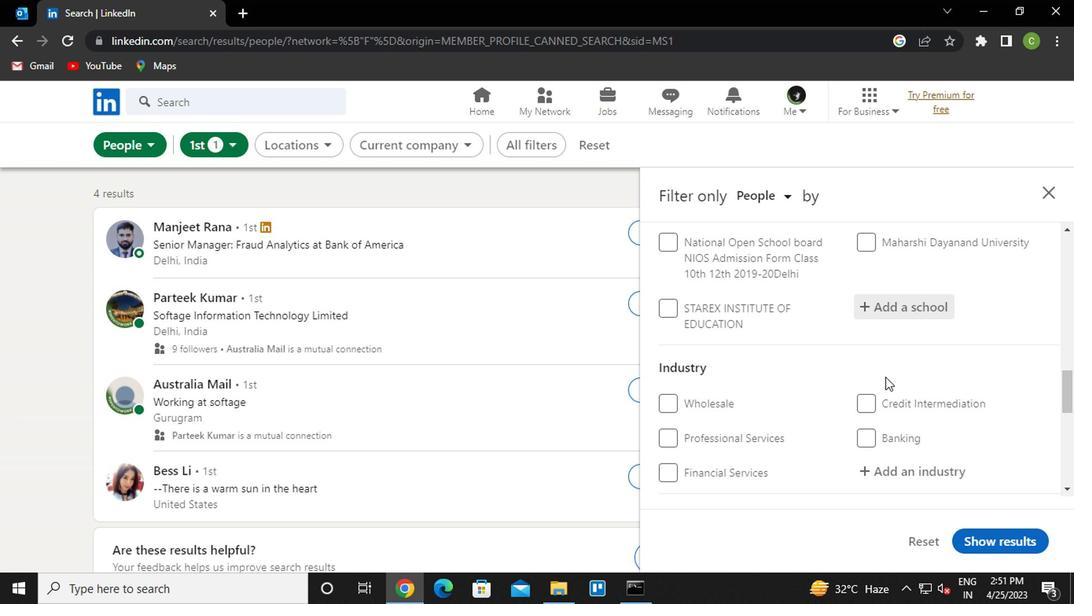 
Action: Mouse moved to (885, 397)
Screenshot: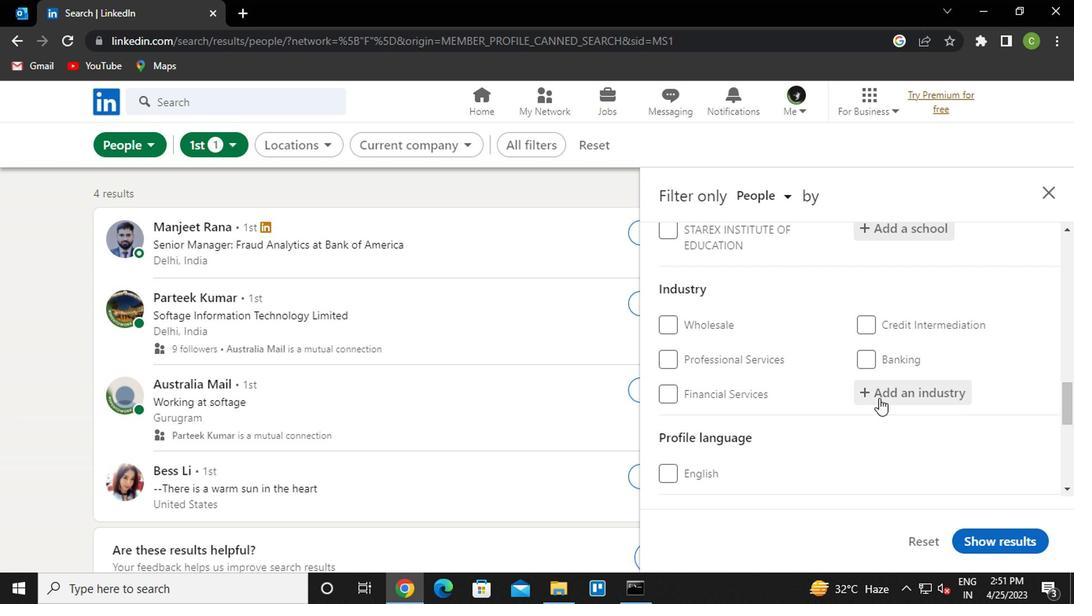 
Action: Mouse pressed left at (885, 397)
Screenshot: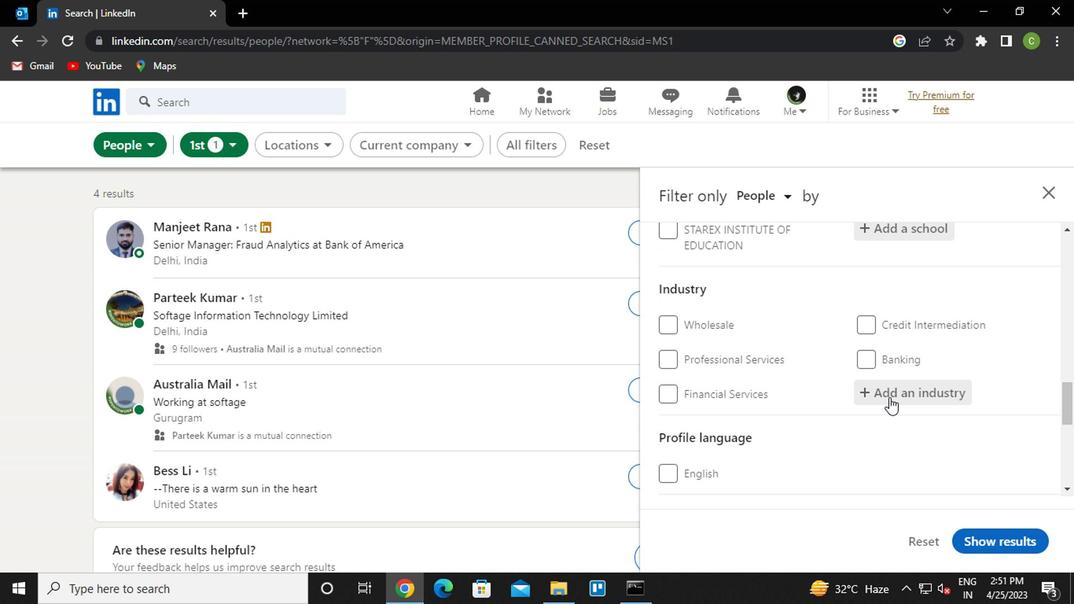 
Action: Key pressed <Key.caps_lock>l<Key.caps_lock>eather<Key.down><Key.down><Key.enter>
Screenshot: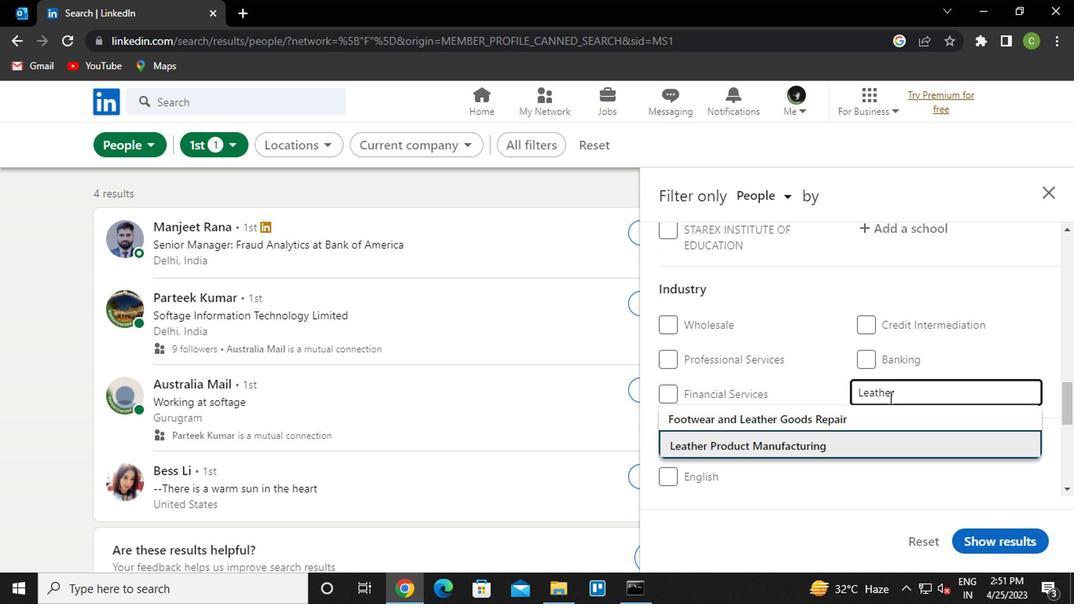 
Action: Mouse moved to (805, 447)
Screenshot: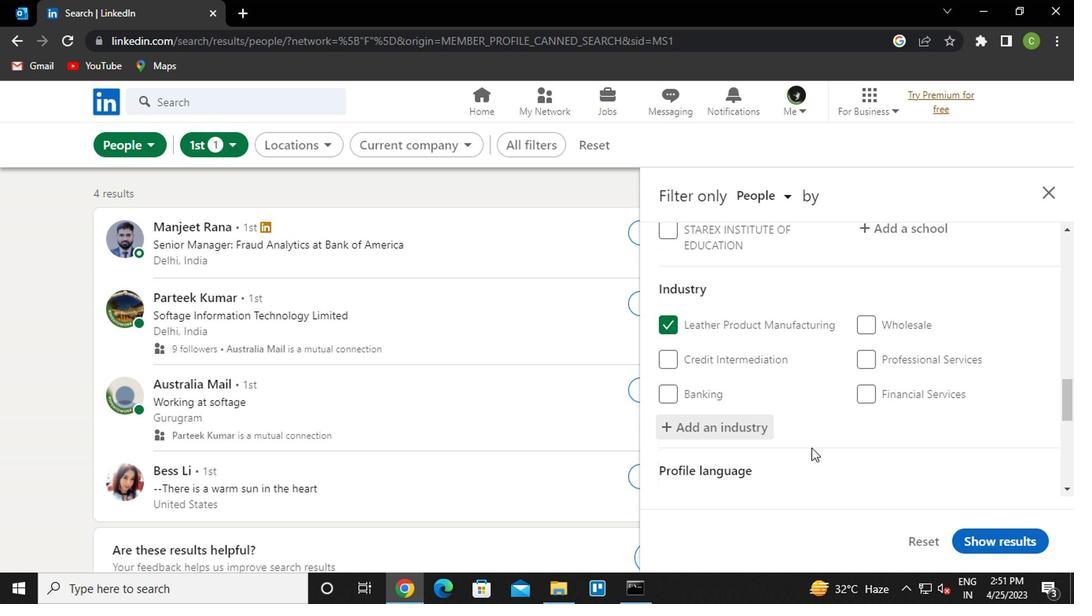 
Action: Mouse scrolled (805, 447) with delta (0, 0)
Screenshot: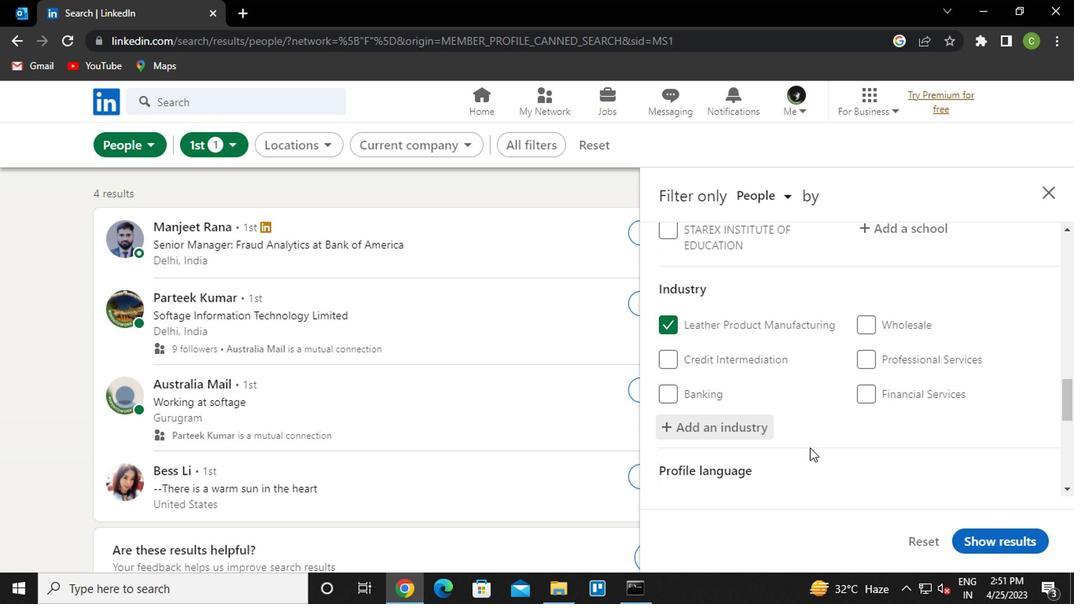 
Action: Mouse scrolled (805, 447) with delta (0, 0)
Screenshot: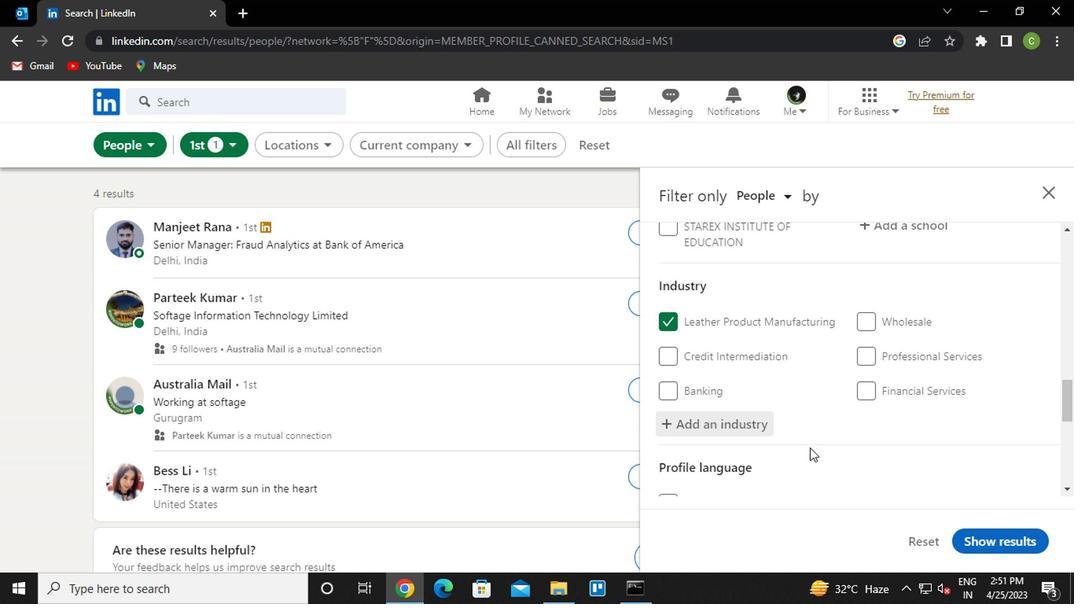 
Action: Mouse moved to (805, 447)
Screenshot: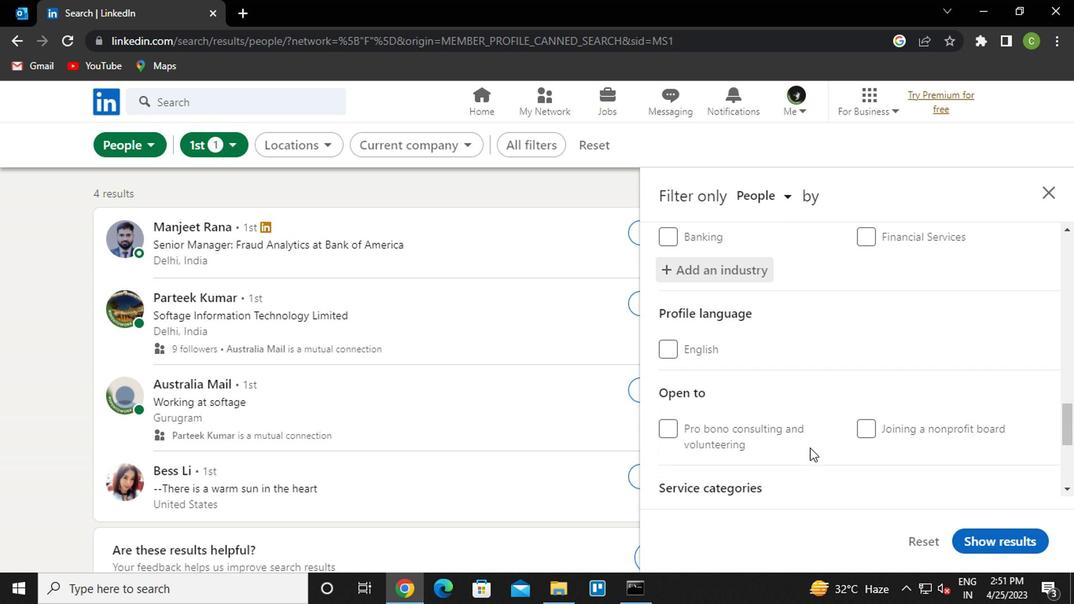 
Action: Mouse scrolled (805, 446) with delta (0, 0)
Screenshot: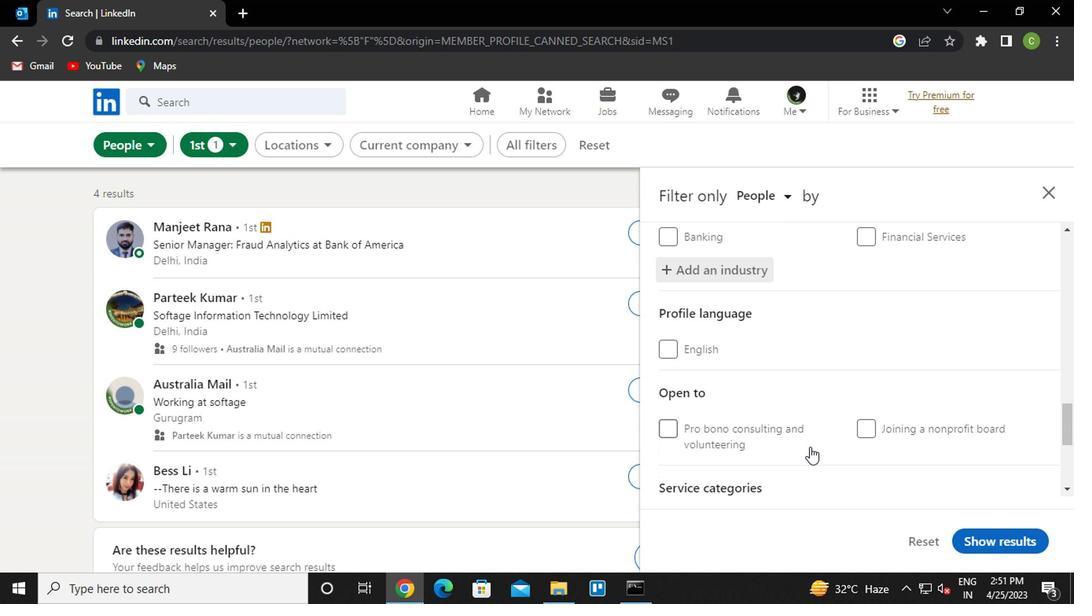 
Action: Mouse moved to (803, 447)
Screenshot: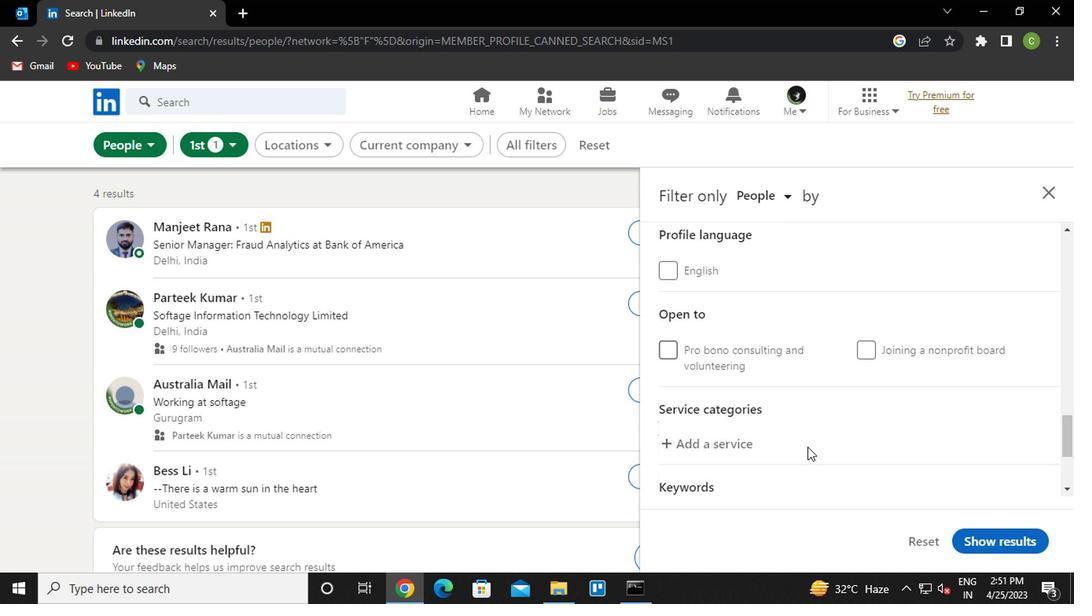 
Action: Mouse scrolled (803, 447) with delta (0, 0)
Screenshot: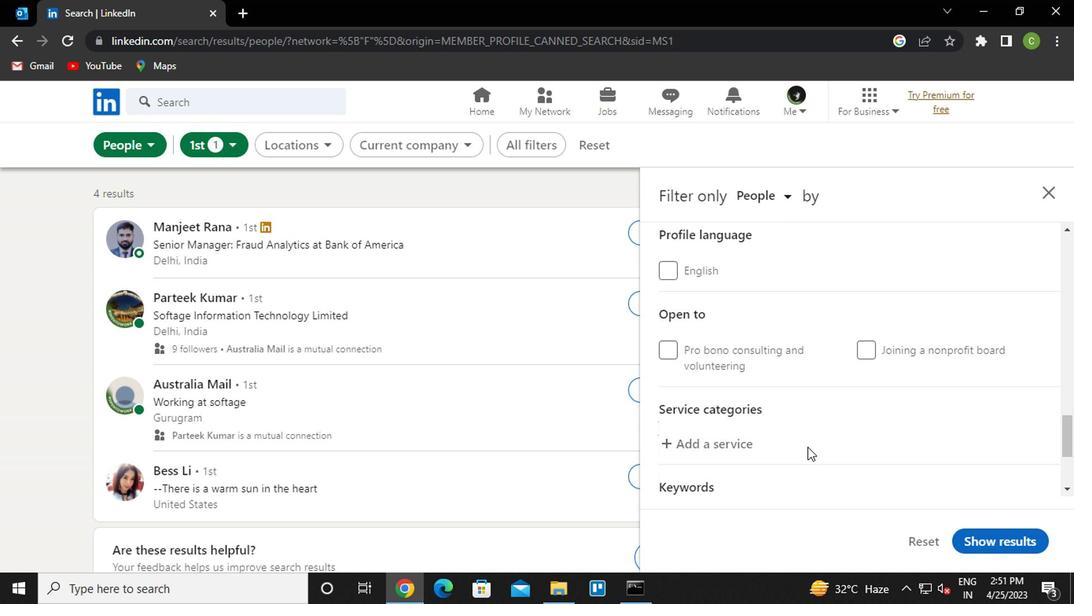 
Action: Mouse scrolled (803, 447) with delta (0, 0)
Screenshot: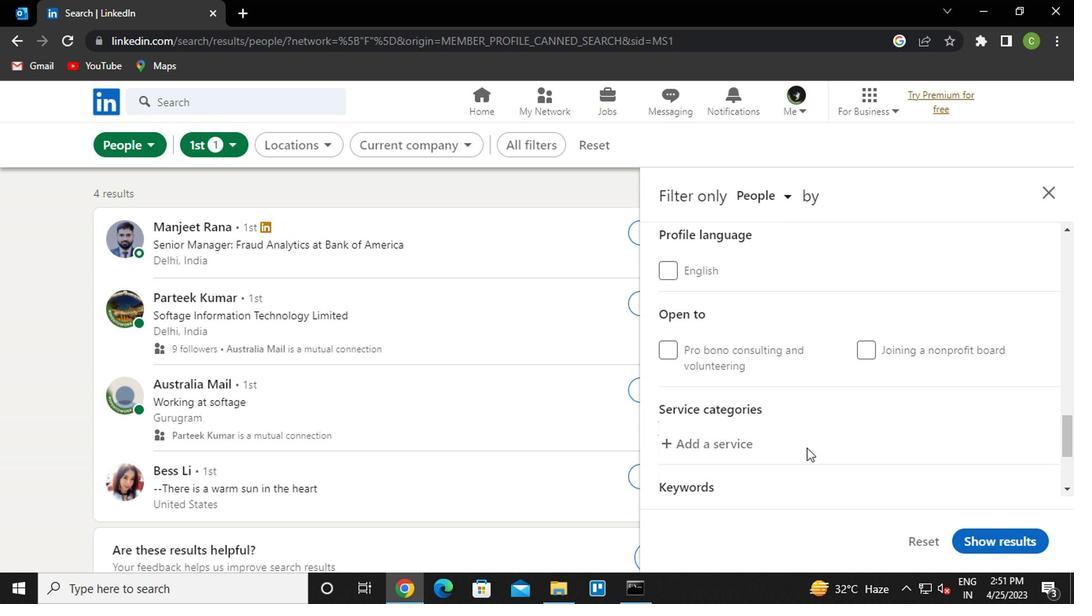 
Action: Mouse moved to (712, 291)
Screenshot: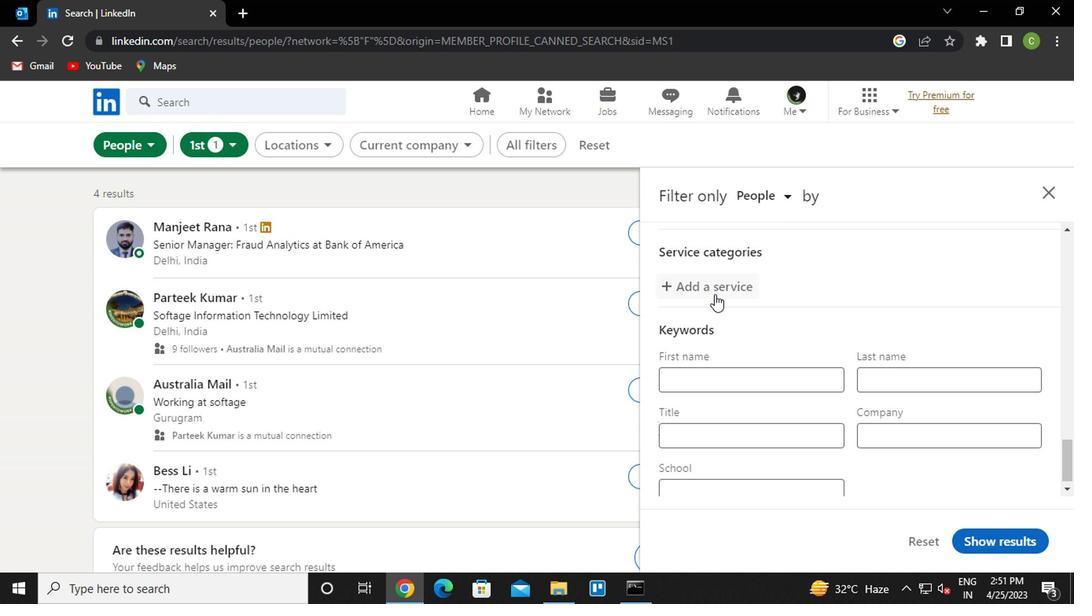 
Action: Mouse pressed left at (712, 291)
Screenshot: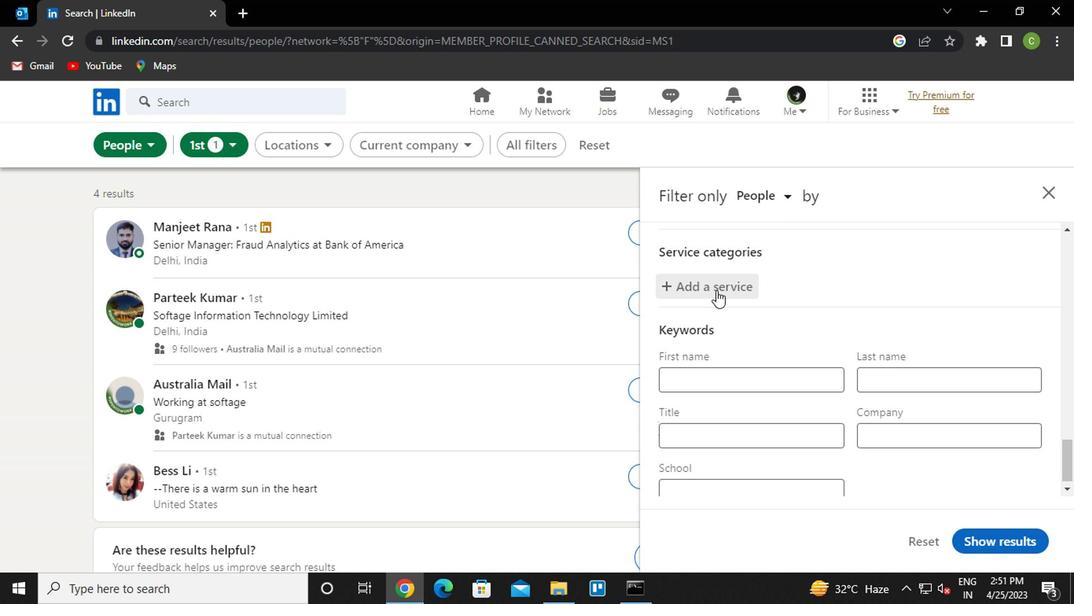 
Action: Key pressed <Key.caps_lock>p<Key.caps_lock>roduct<Key.down><Key.enter>
Screenshot: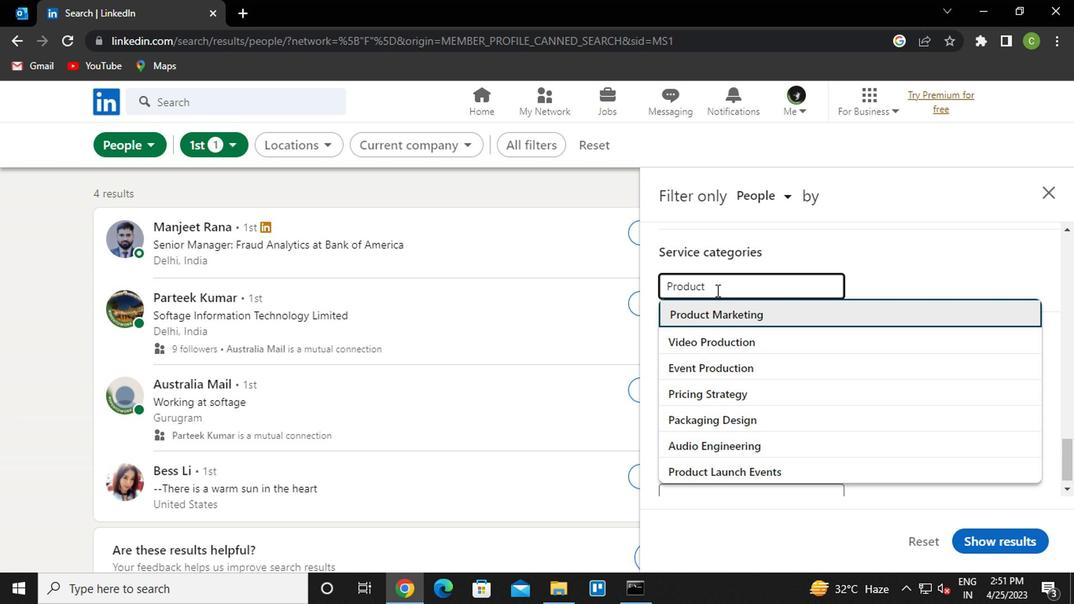 
Action: Mouse moved to (874, 422)
Screenshot: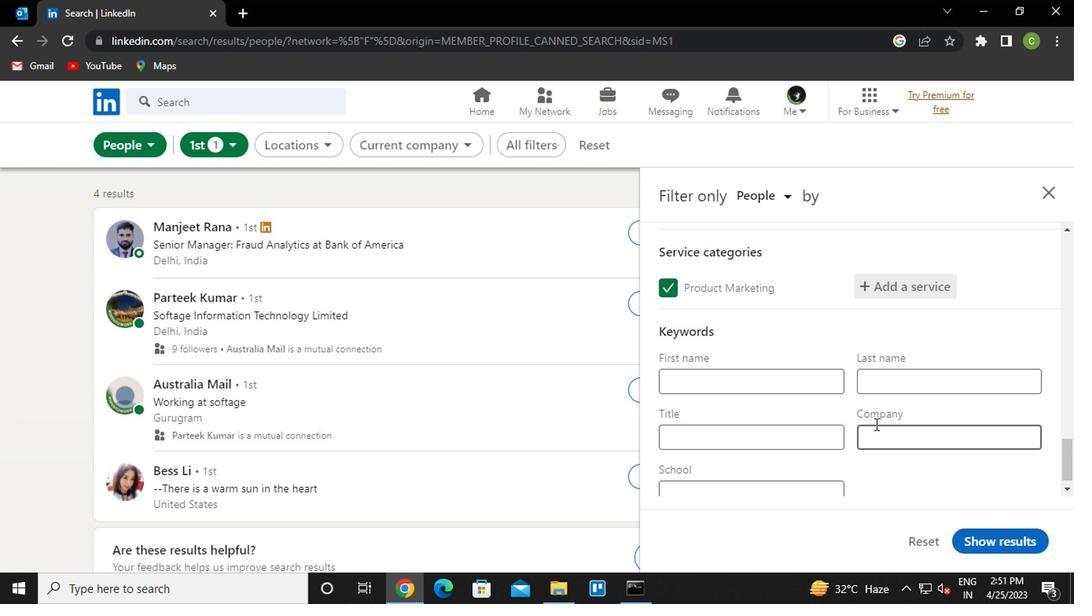 
Action: Mouse scrolled (874, 421) with delta (0, 0)
Screenshot: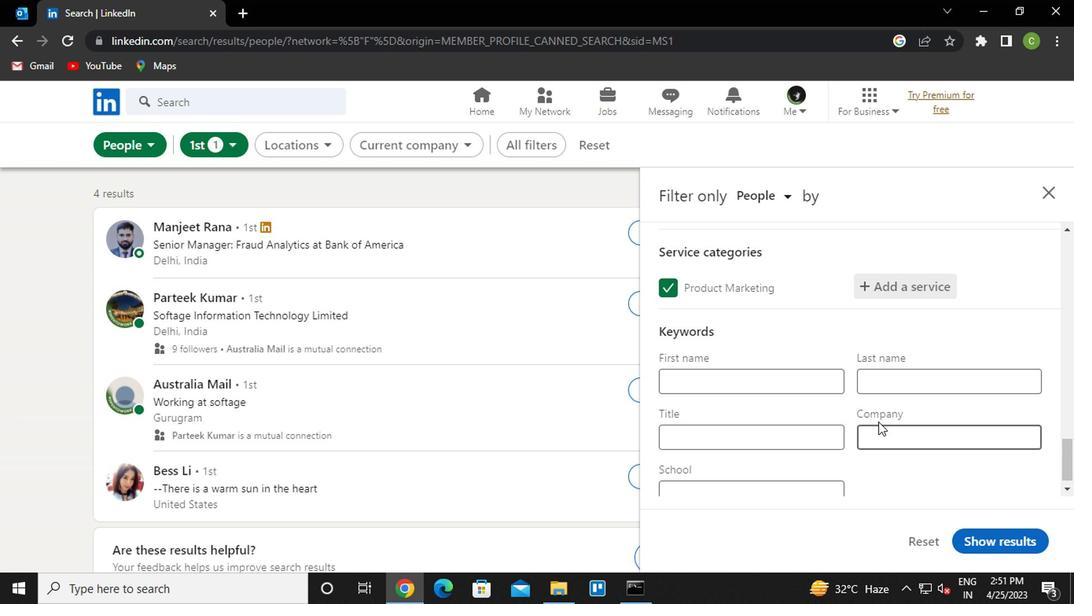 
Action: Mouse scrolled (874, 421) with delta (0, 0)
Screenshot: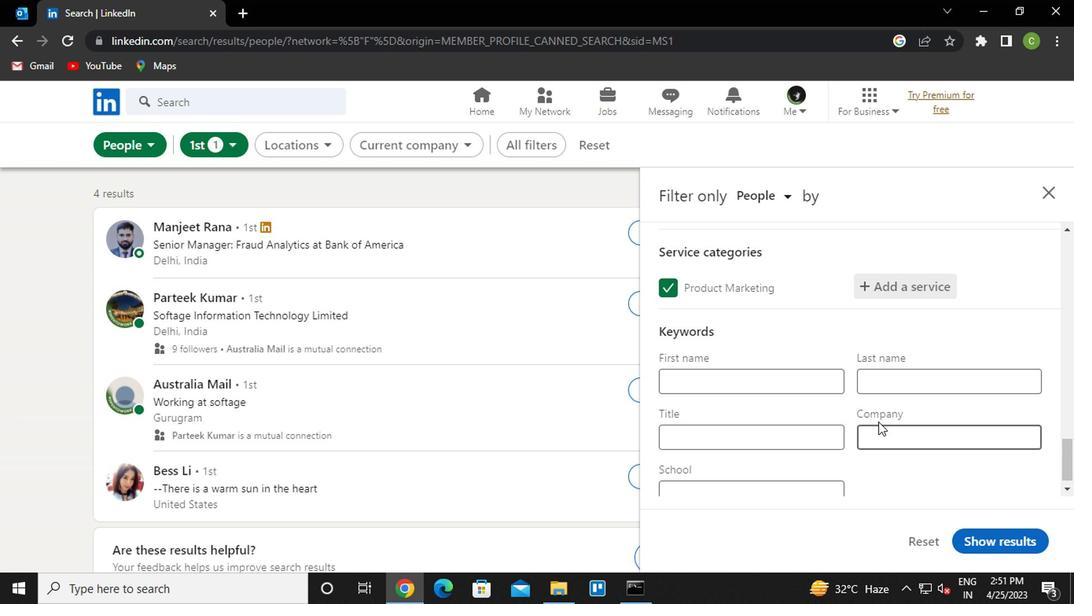 
Action: Mouse moved to (762, 421)
Screenshot: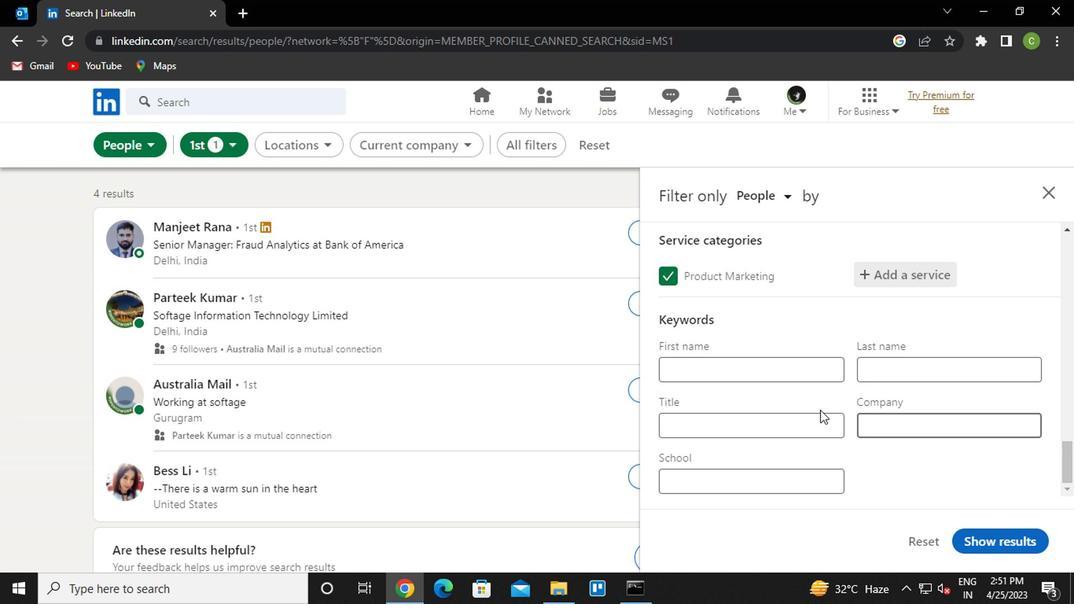 
Action: Mouse pressed left at (762, 421)
Screenshot: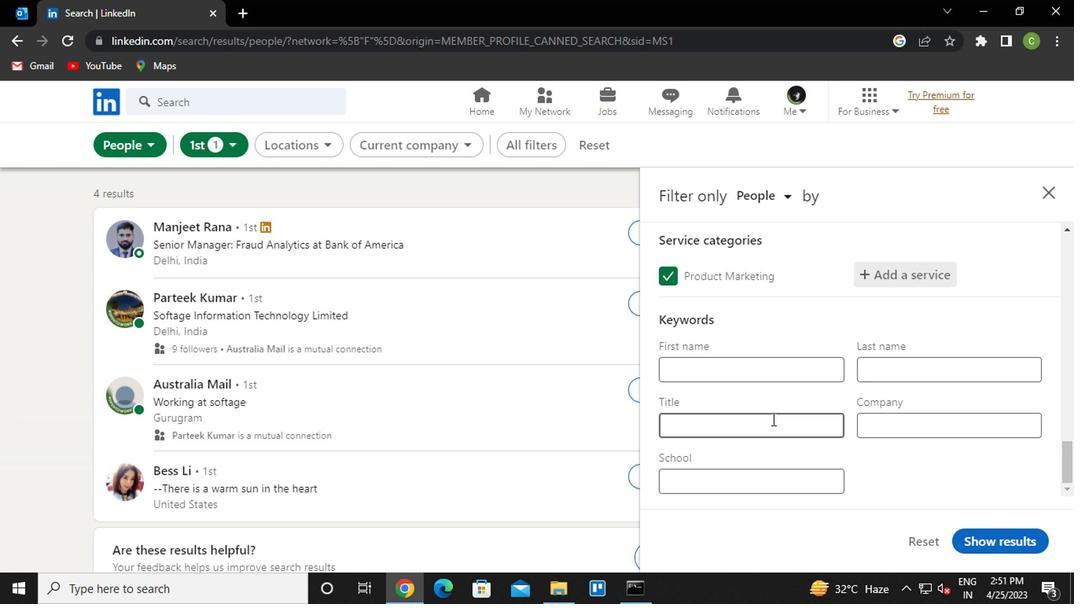 
Action: Mouse moved to (762, 421)
Screenshot: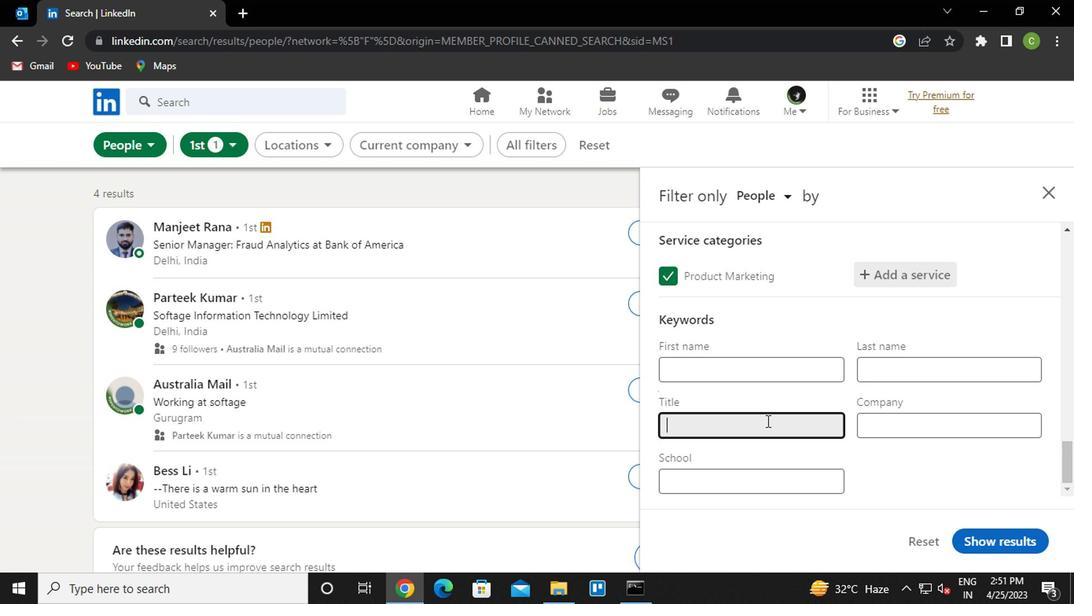 
Action: Key pressed <Key.caps_lock>d<Key.caps_lock>ata<Key.space>analyst
Screenshot: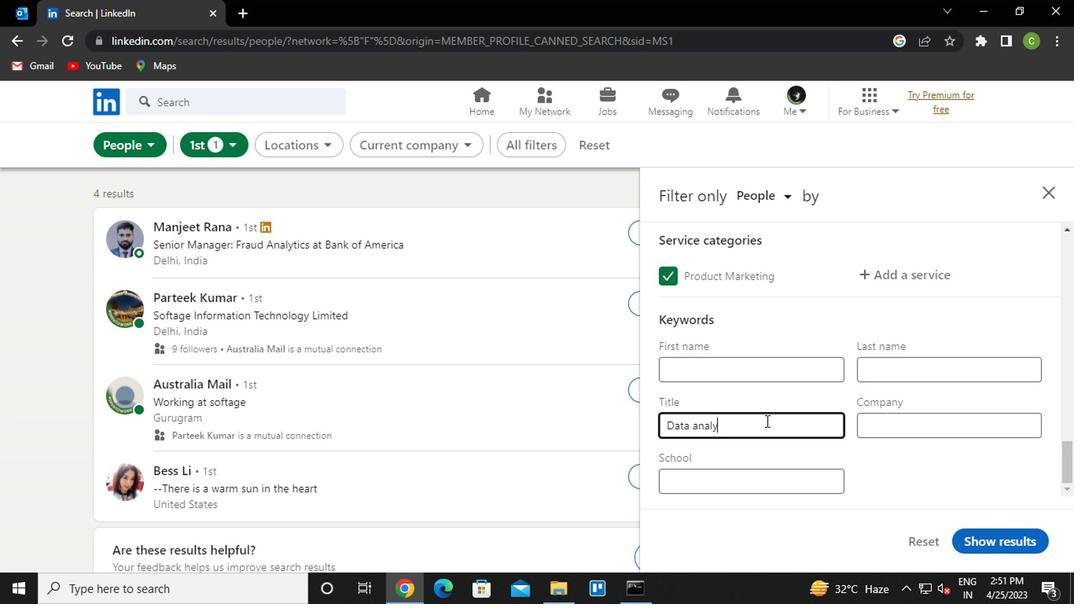 
Action: Mouse moved to (1006, 547)
Screenshot: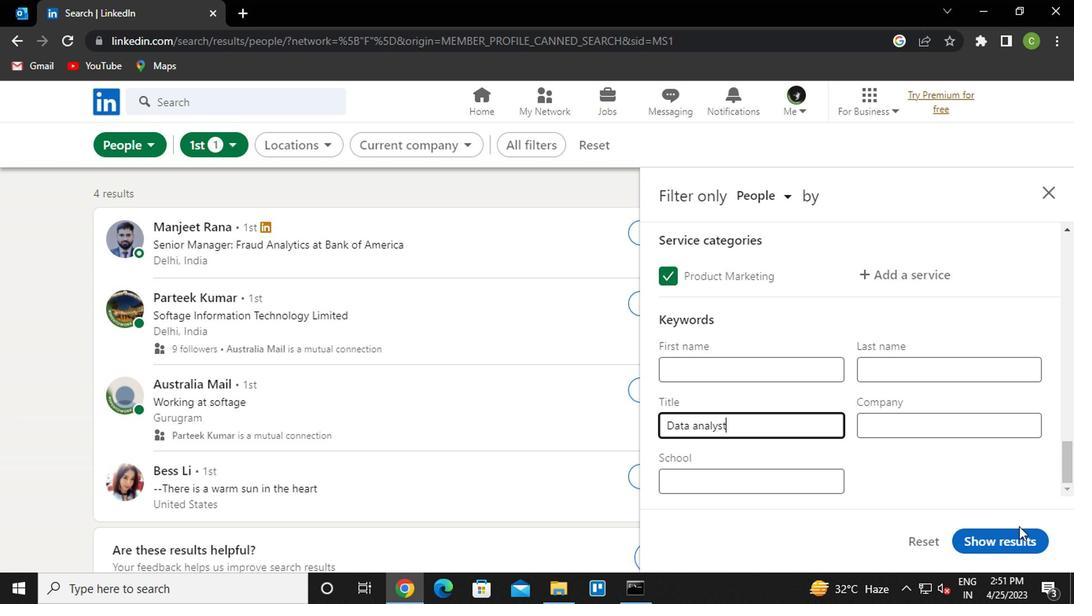 
Action: Mouse pressed left at (1006, 547)
Screenshot: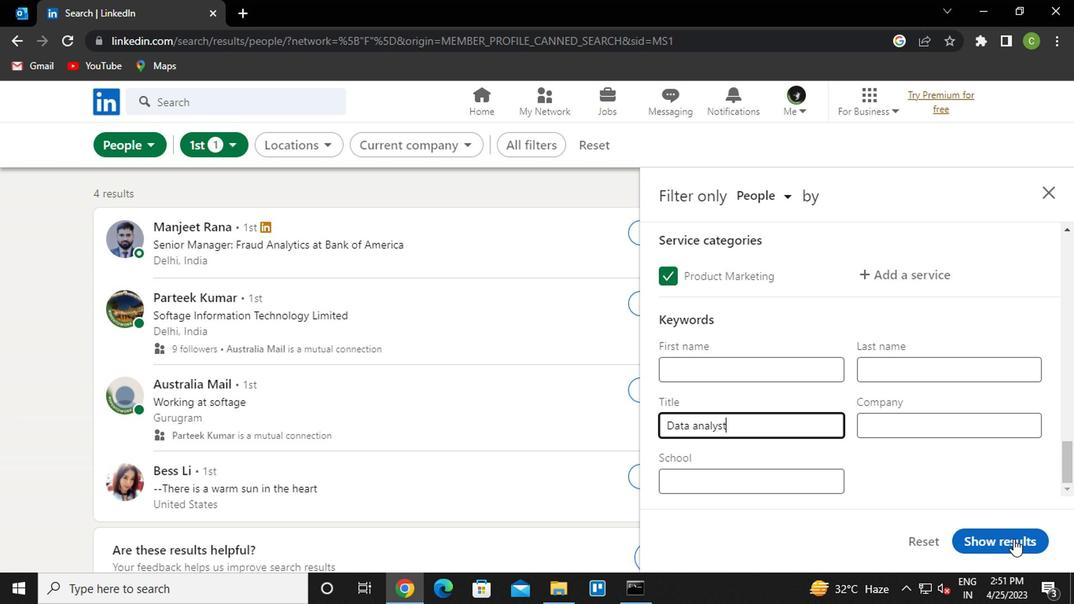 
Action: Mouse moved to (563, 429)
Screenshot: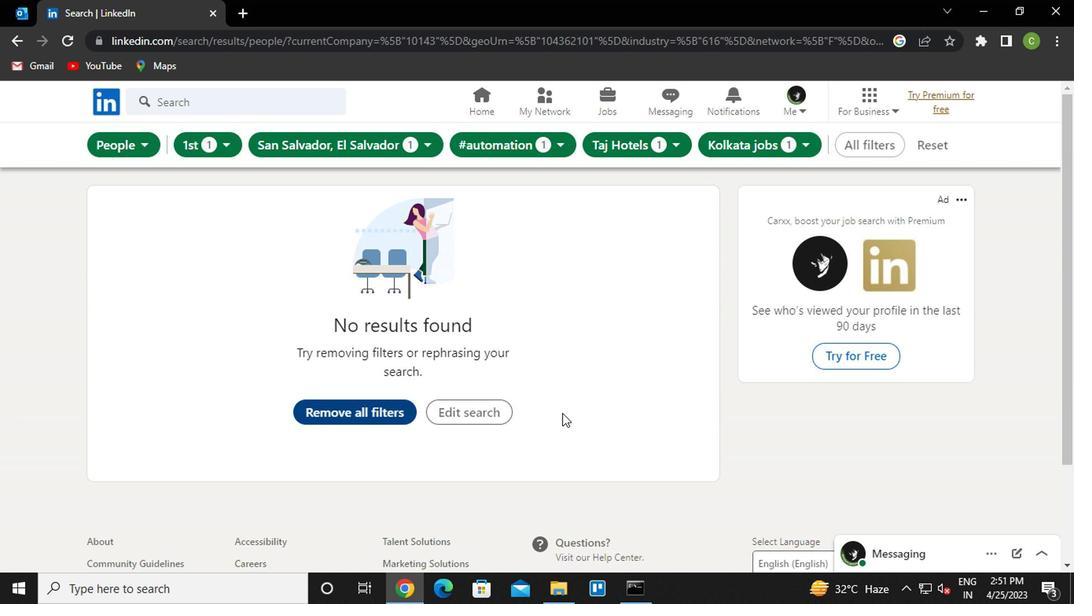 
